Task: Log work in the project CatchAll for the issue 'Create a new online store for a retail business' spent time as '6w 3d 19h 17m' and remaining time as '2w 1d 17h 32m' and move to top of backlog. Now add the issue to the epic 'IT Service Management'. Log work in the project CatchAll for the issue 'Implement a new enterprise resource planning (ERP) system' spent time as '5w 1d 8h 56m' and remaining time as '3w 5d 11h 44m' and move to bottom of backlog. Now add the issue to the epic 'Agile Implementation'
Action: Mouse moved to (240, 72)
Screenshot: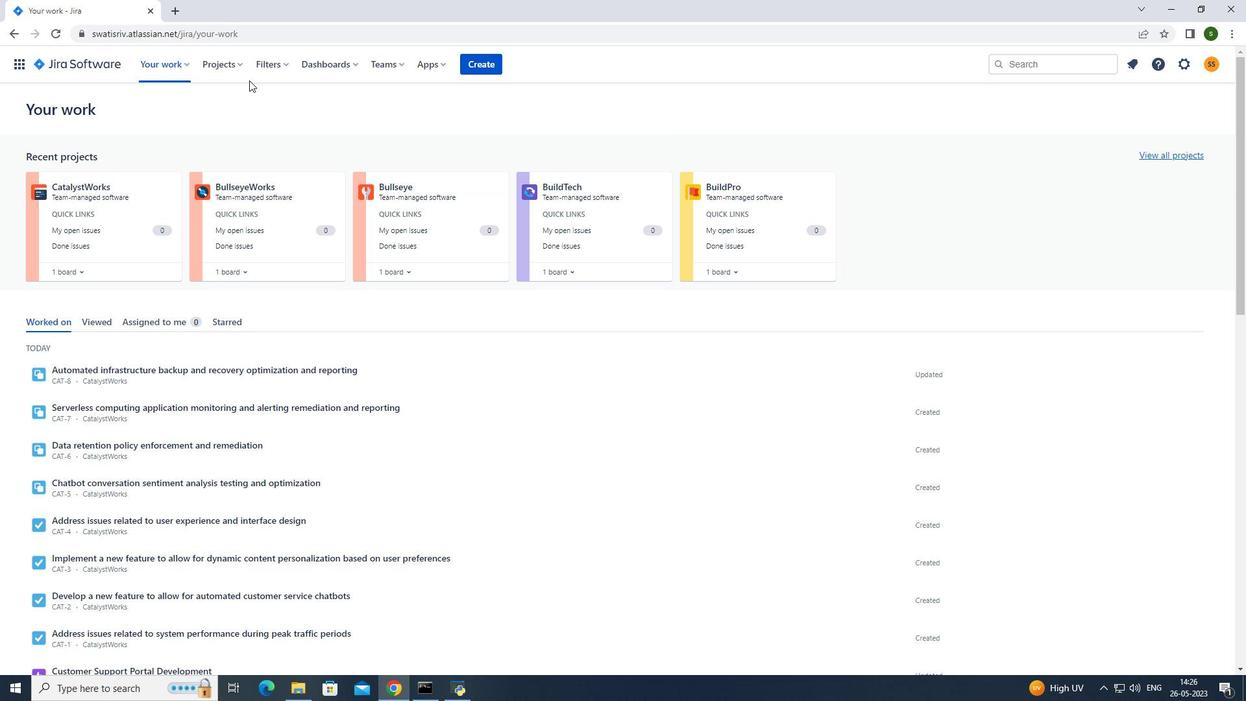 
Action: Mouse pressed left at (240, 72)
Screenshot: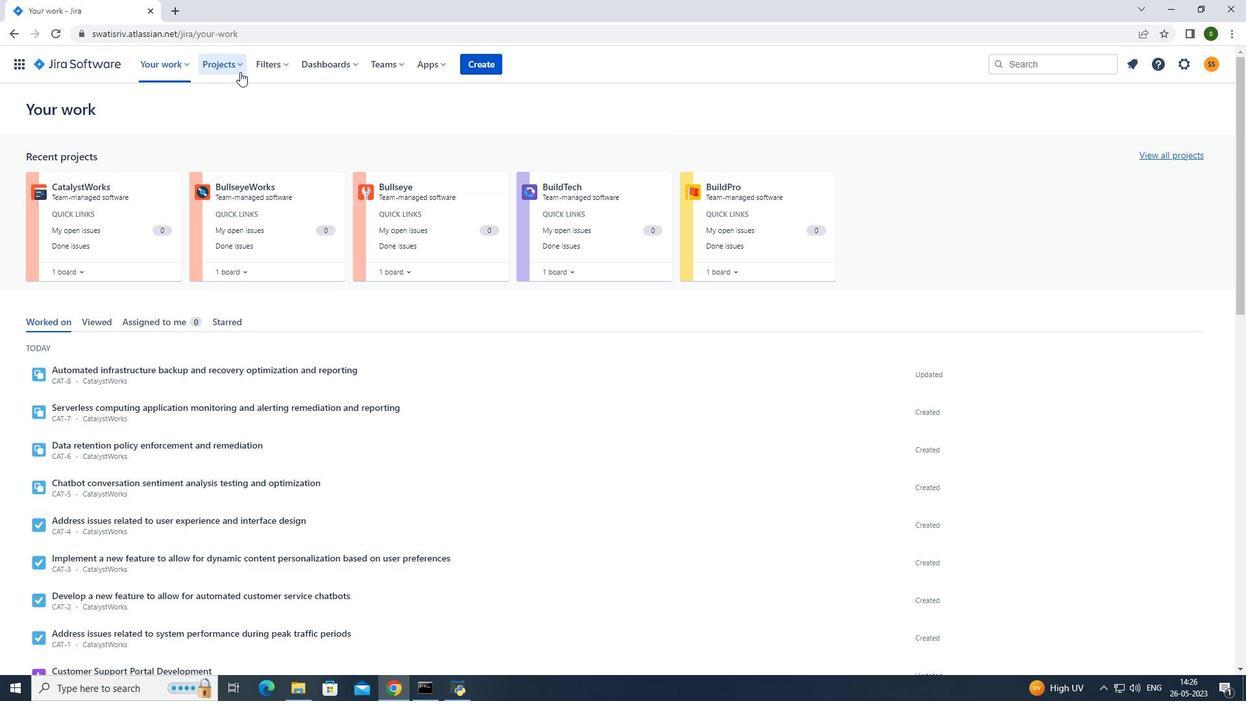 
Action: Mouse moved to (257, 113)
Screenshot: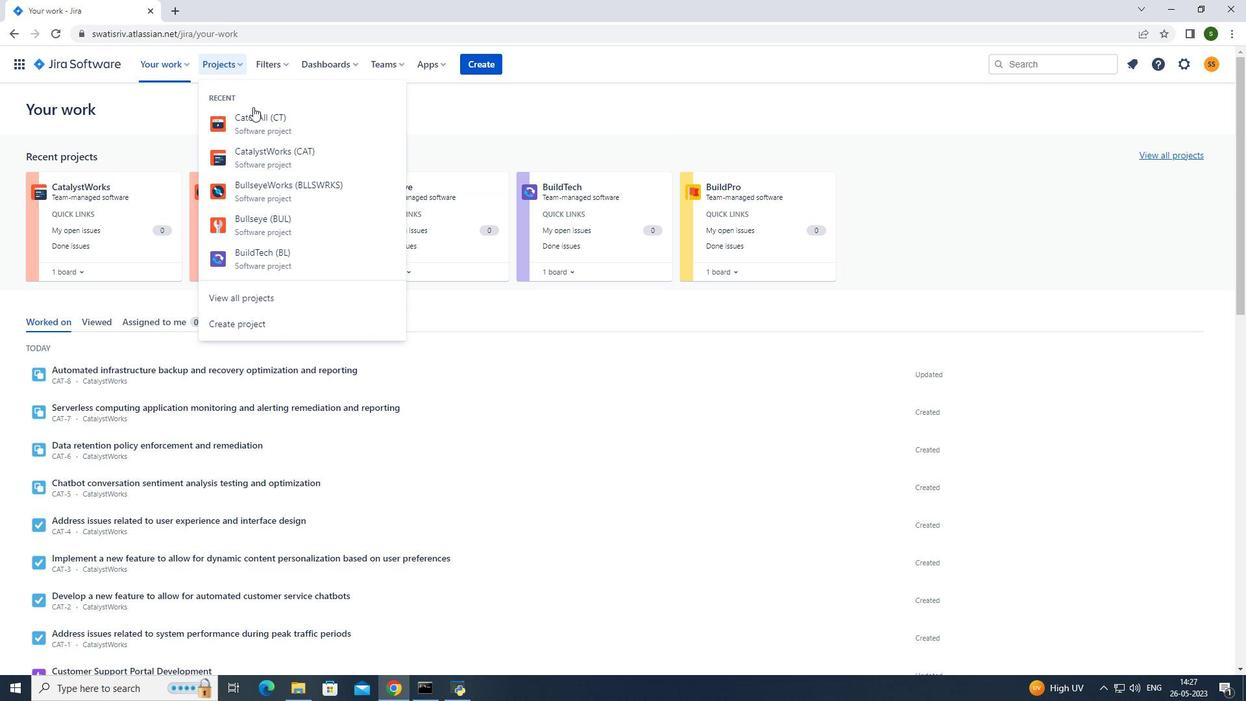 
Action: Mouse pressed left at (257, 113)
Screenshot: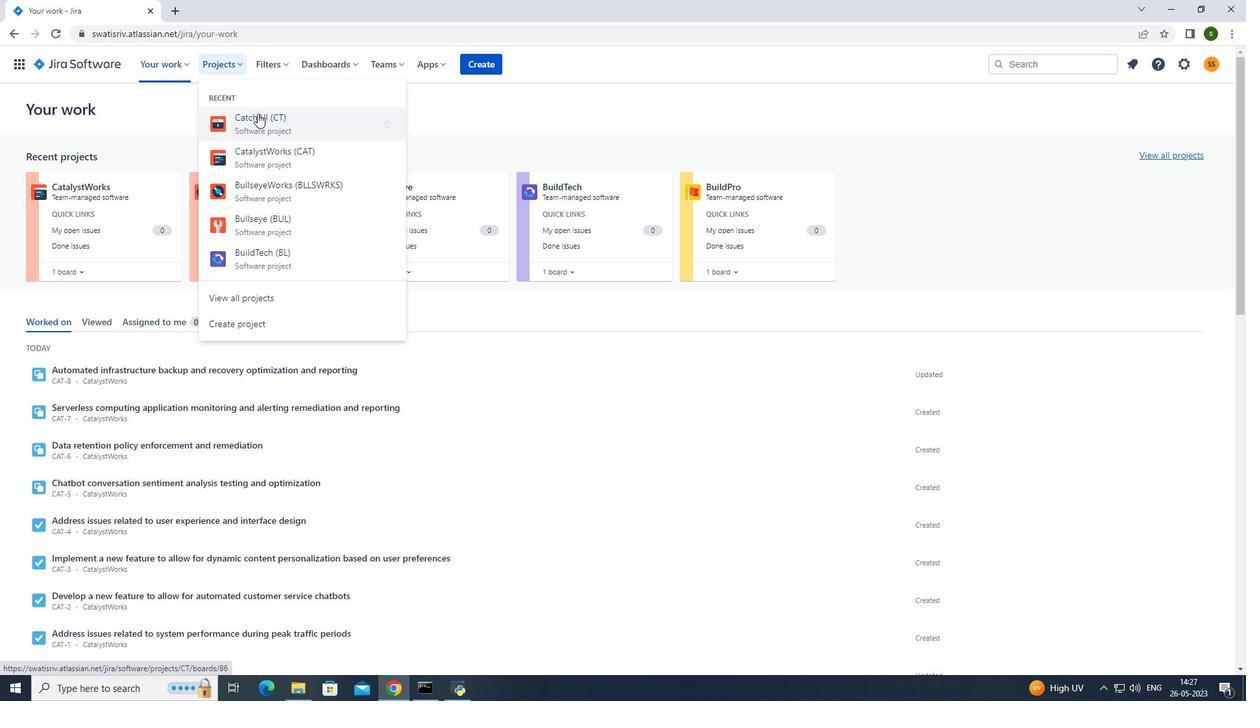 
Action: Mouse moved to (104, 200)
Screenshot: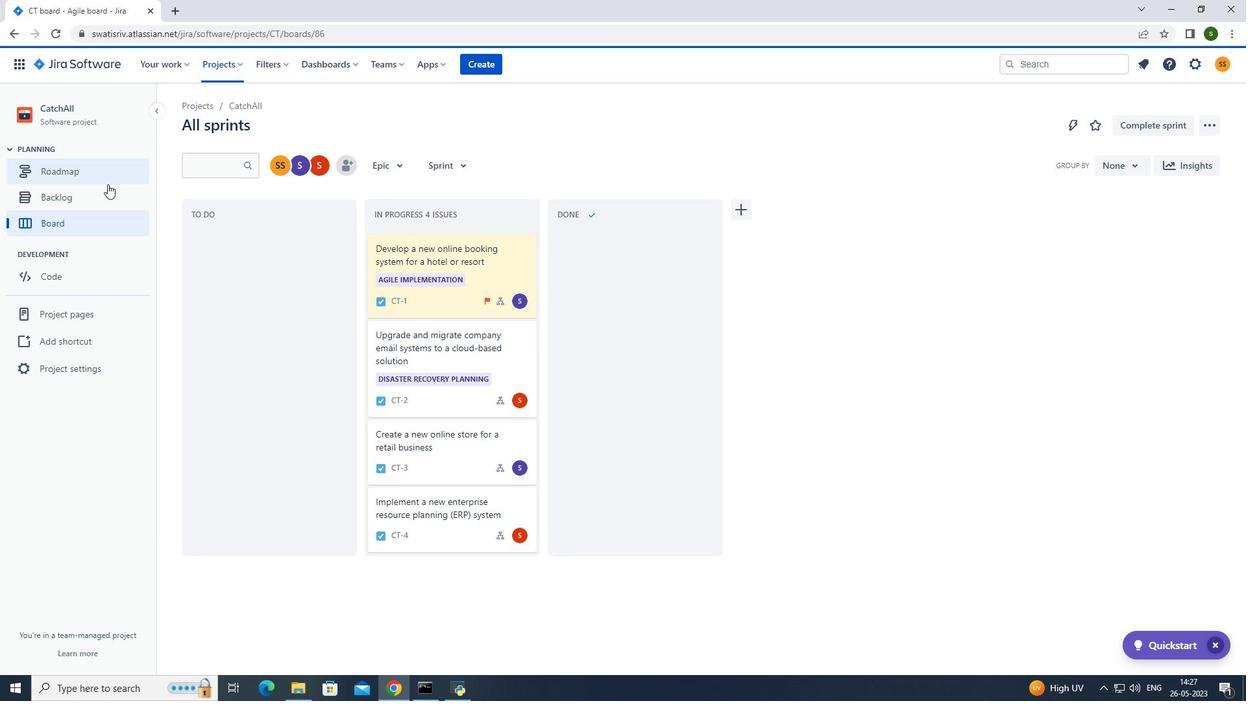 
Action: Mouse pressed left at (104, 200)
Screenshot: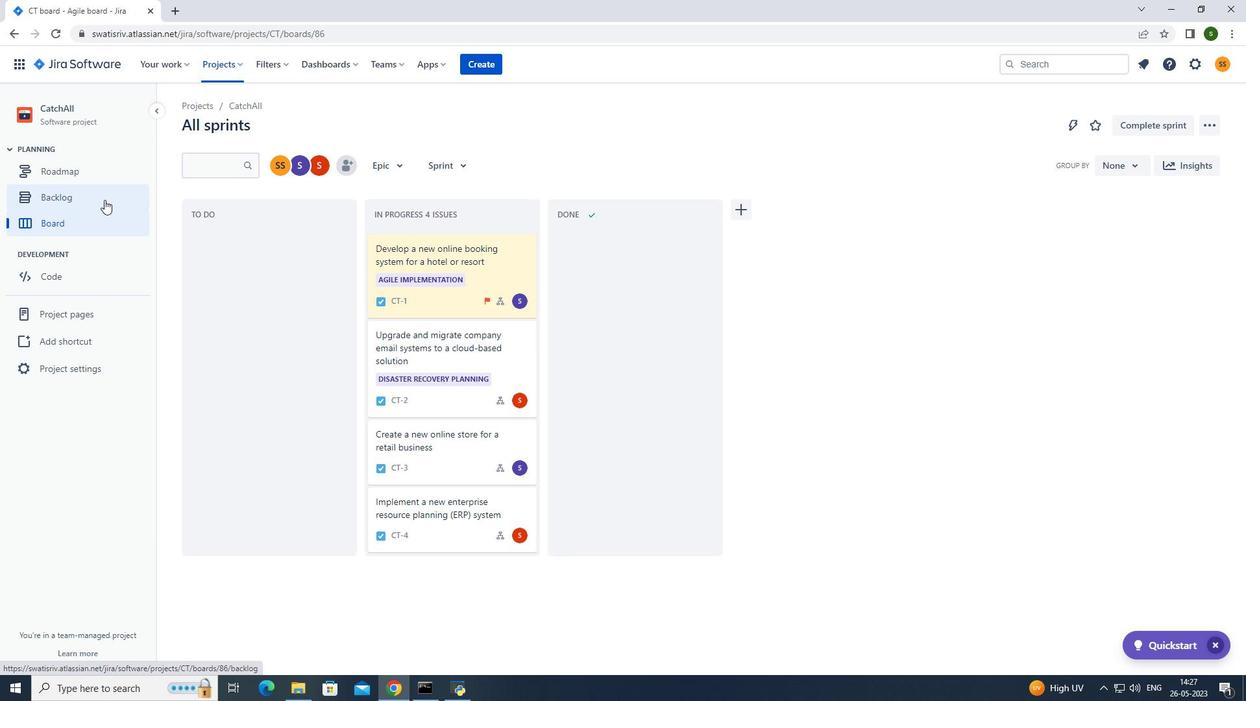 
Action: Mouse moved to (849, 465)
Screenshot: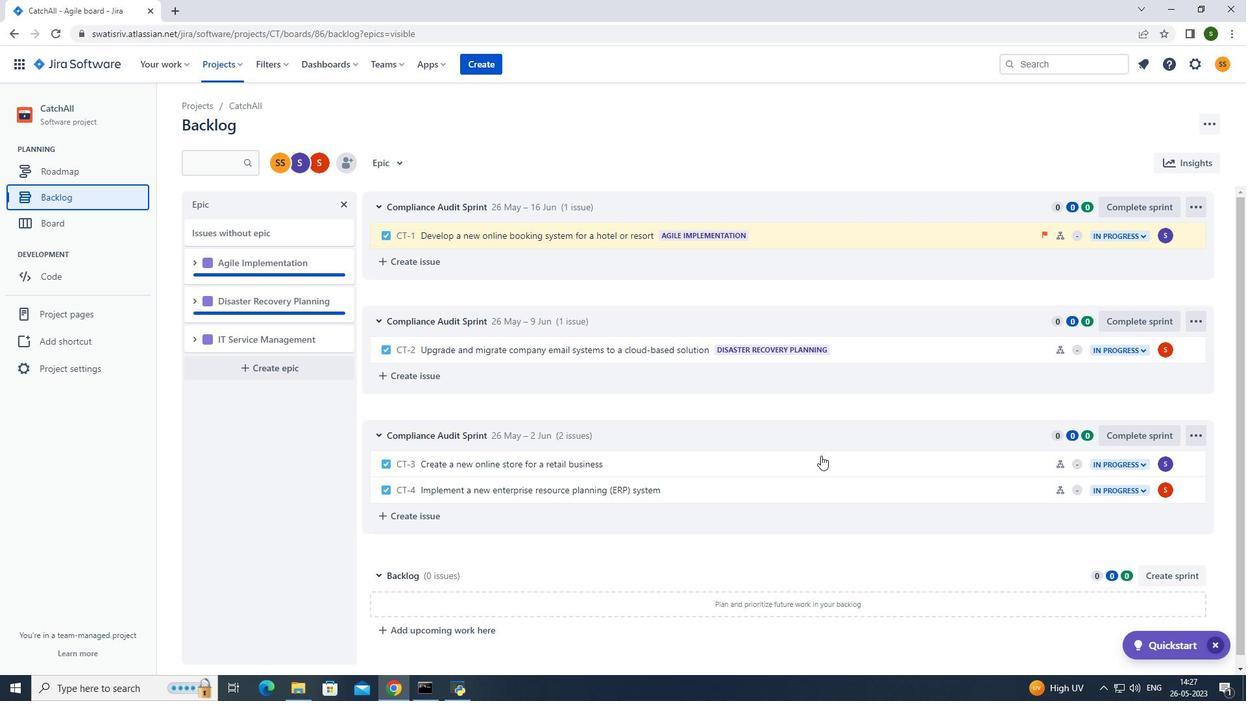 
Action: Mouse pressed left at (849, 465)
Screenshot: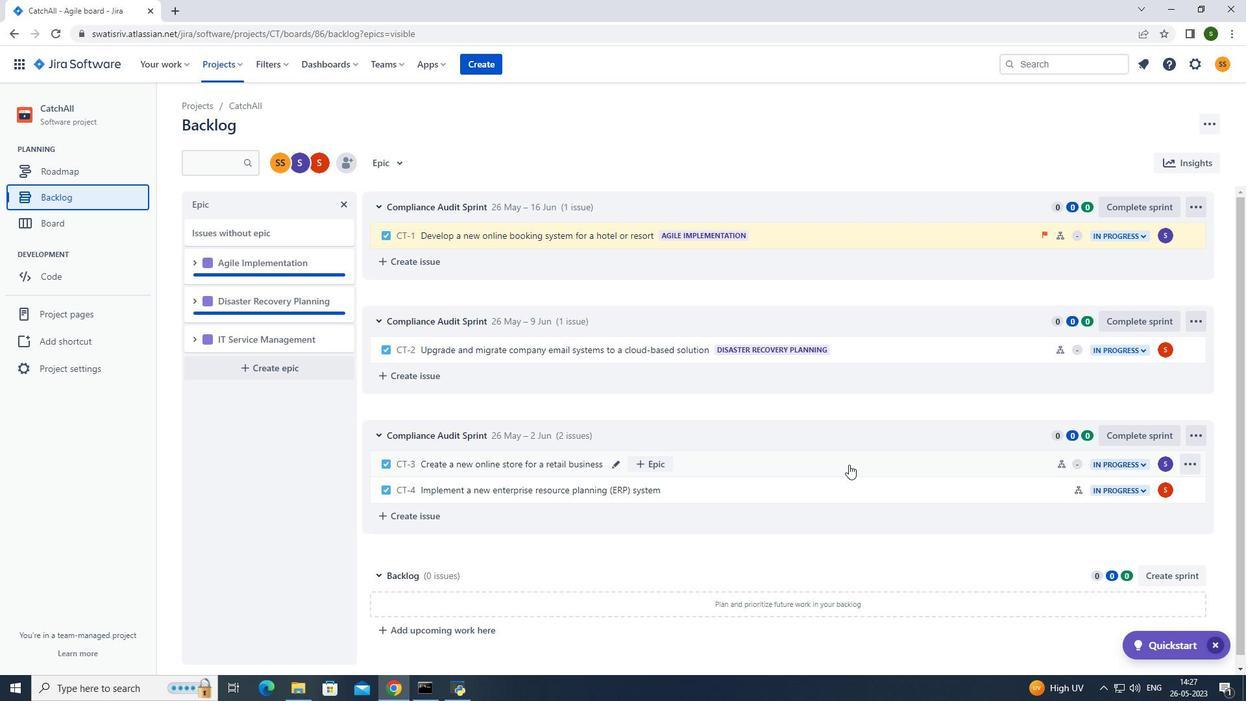 
Action: Mouse moved to (1188, 198)
Screenshot: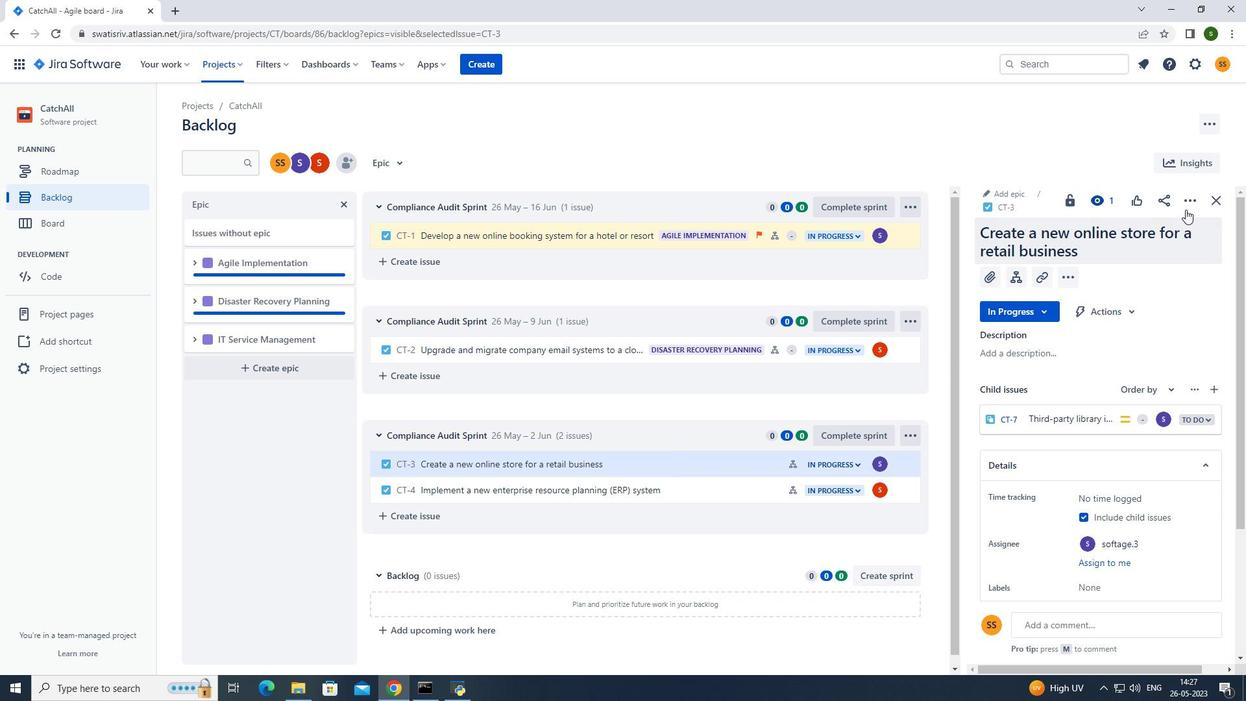 
Action: Mouse pressed left at (1188, 198)
Screenshot: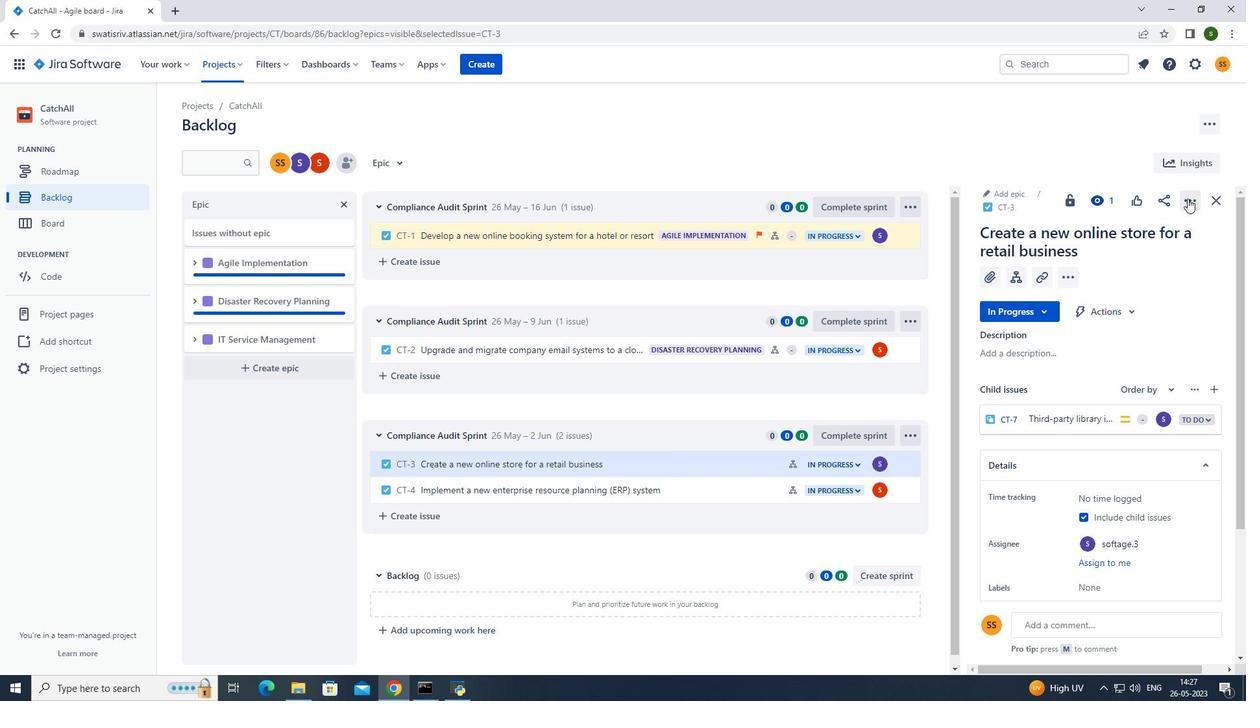 
Action: Mouse moved to (1172, 228)
Screenshot: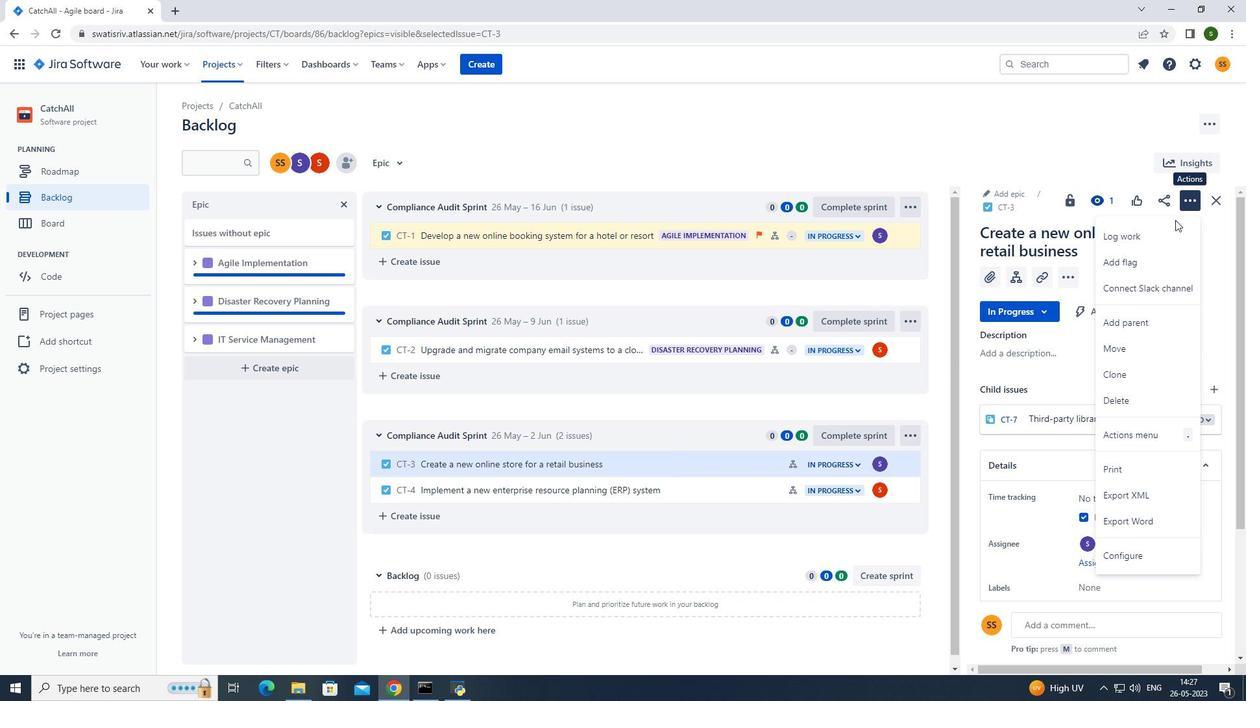 
Action: Mouse pressed left at (1172, 228)
Screenshot: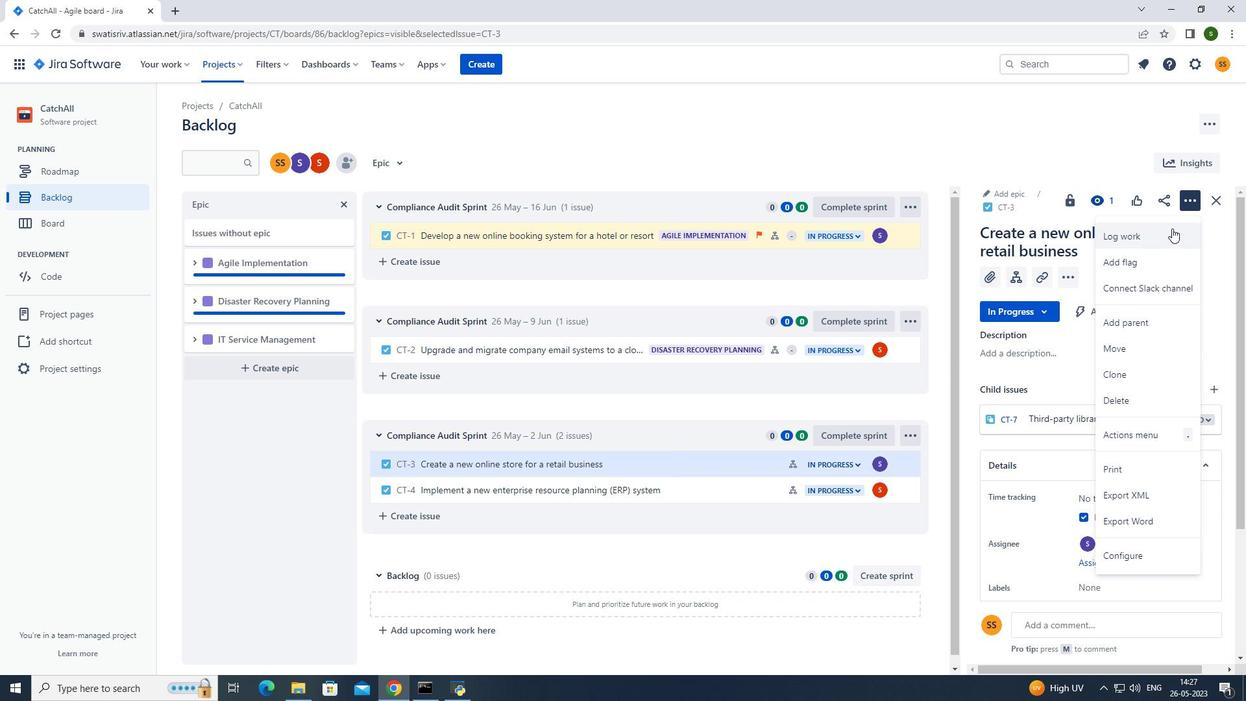 
Action: Mouse moved to (585, 190)
Screenshot: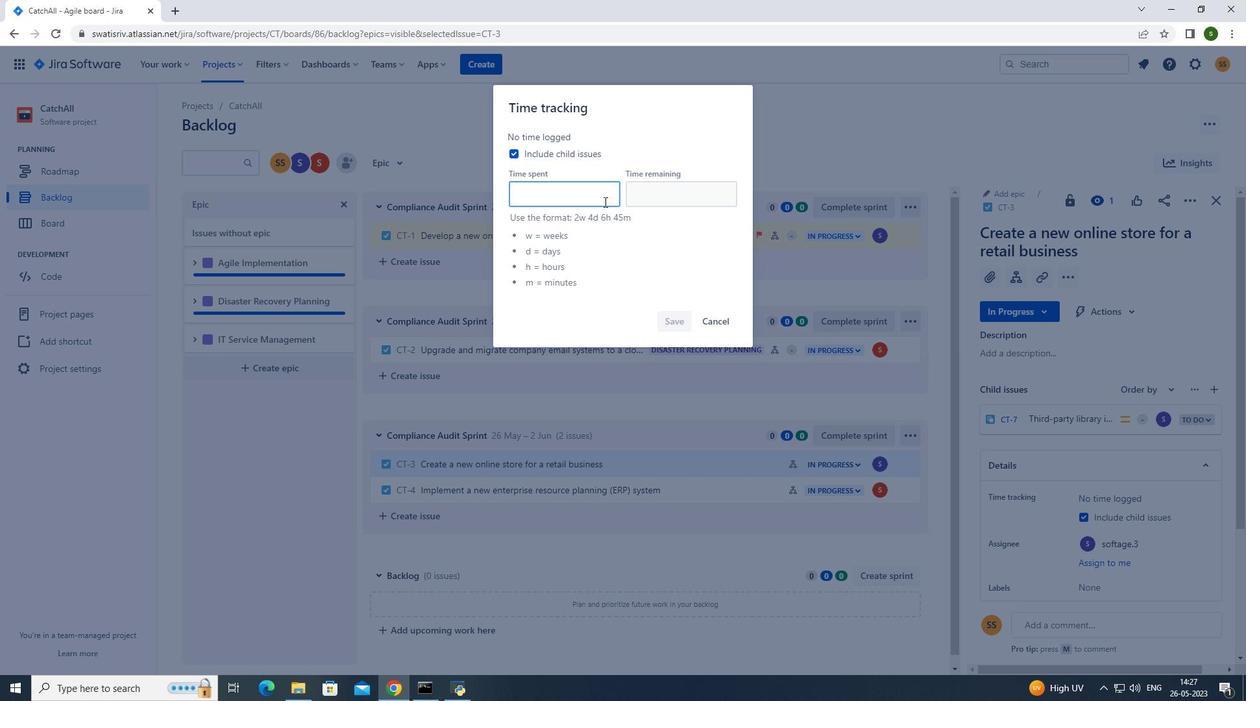 
Action: Mouse pressed left at (585, 190)
Screenshot: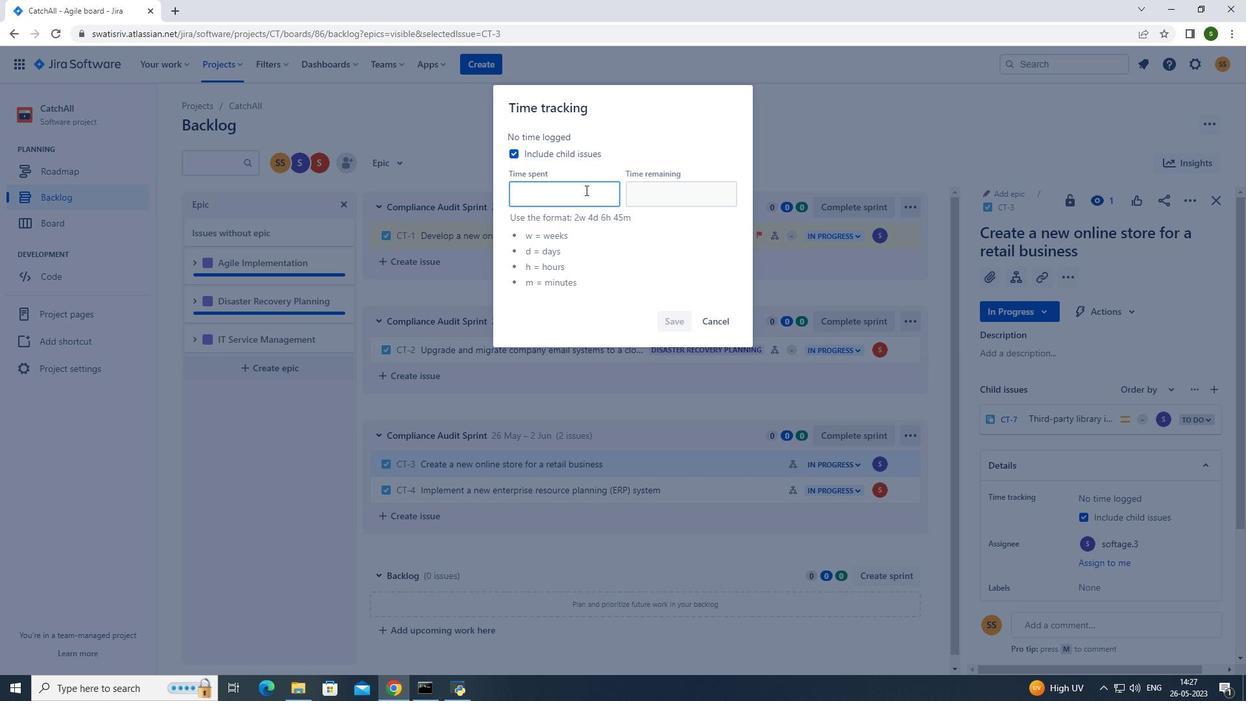 
Action: Key pressed 6w<Key.space>3d<Key.space>19h<Key.space>17m
Screenshot: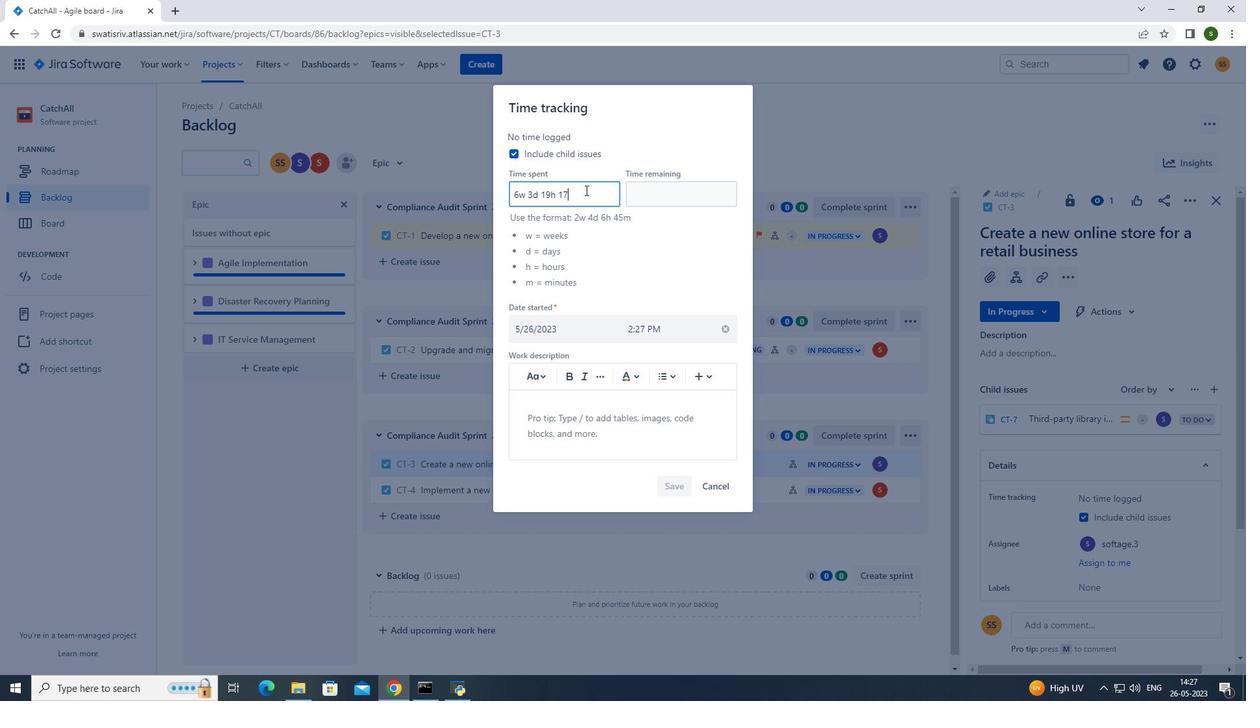 
Action: Mouse moved to (655, 195)
Screenshot: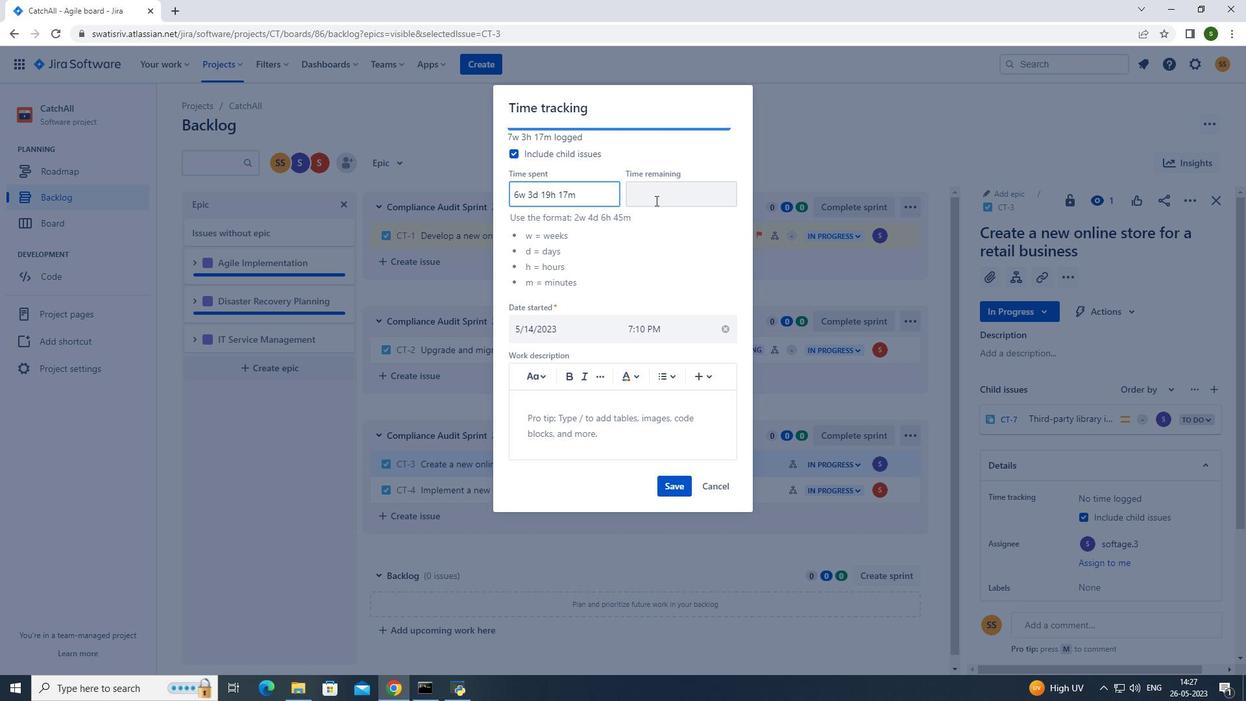
Action: Mouse pressed left at (655, 195)
Screenshot: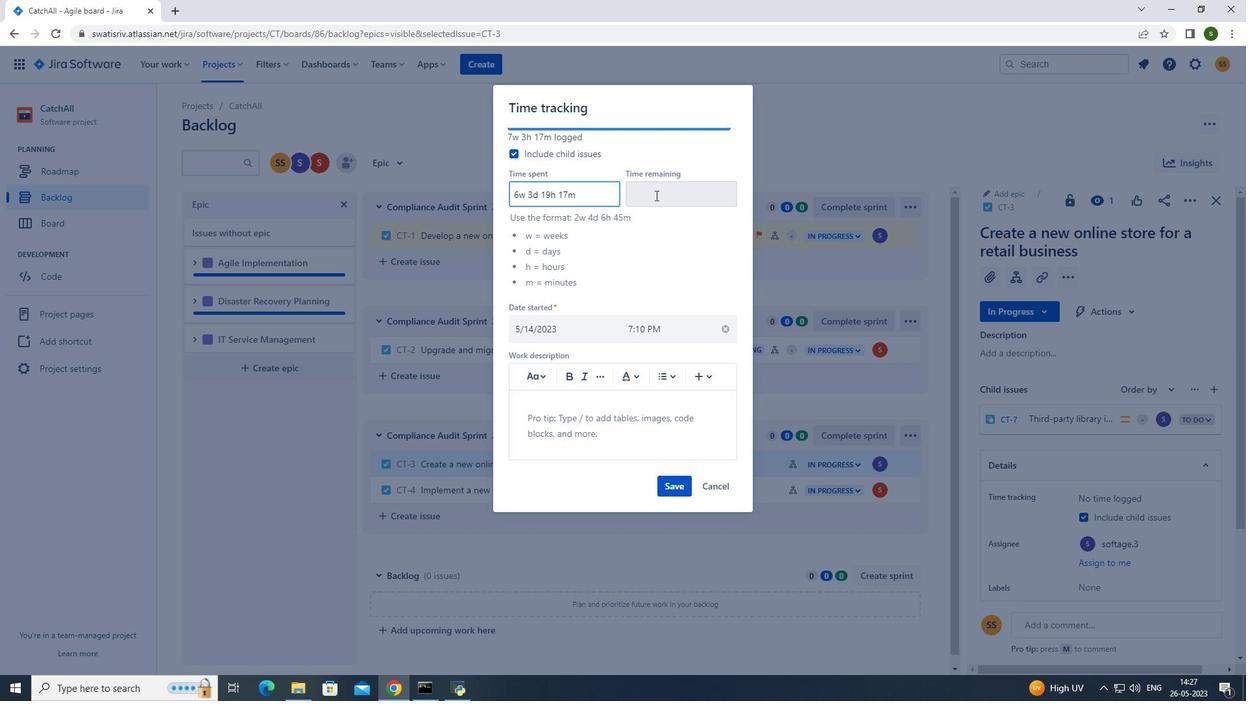 
Action: Key pressed 2w<Key.space>1d<Key.space>17h<Key.space>32m
Screenshot: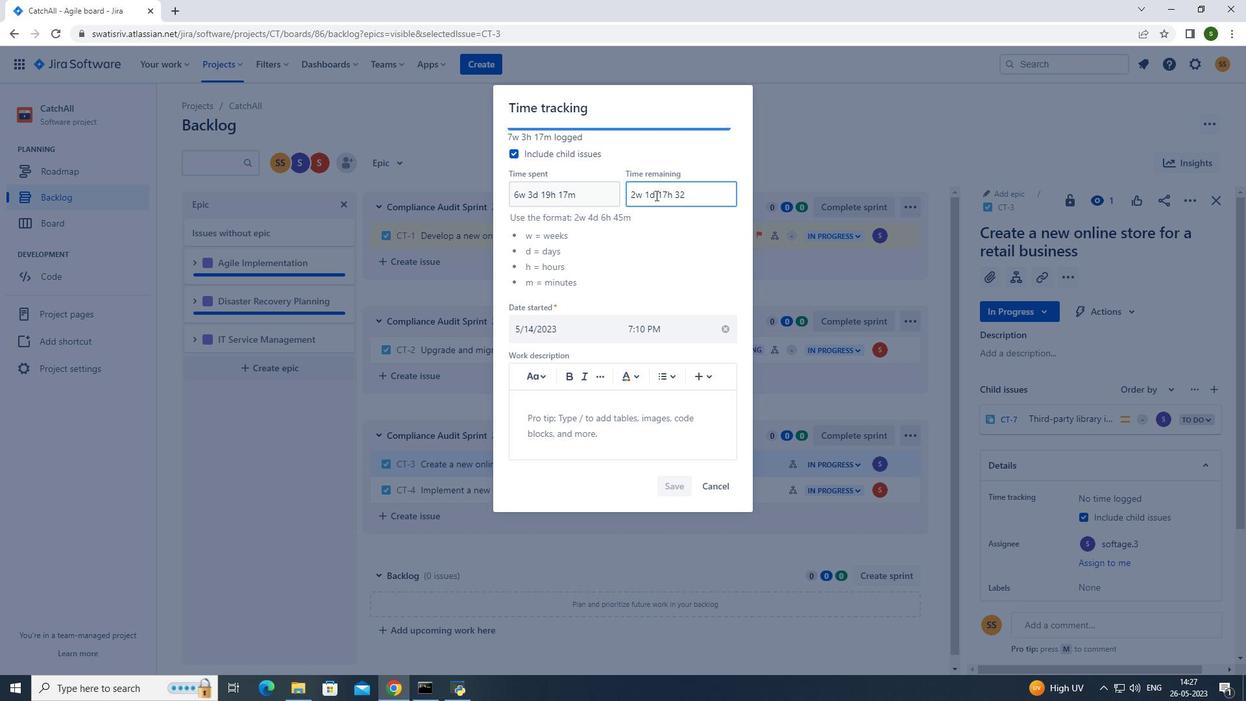 
Action: Mouse moved to (670, 489)
Screenshot: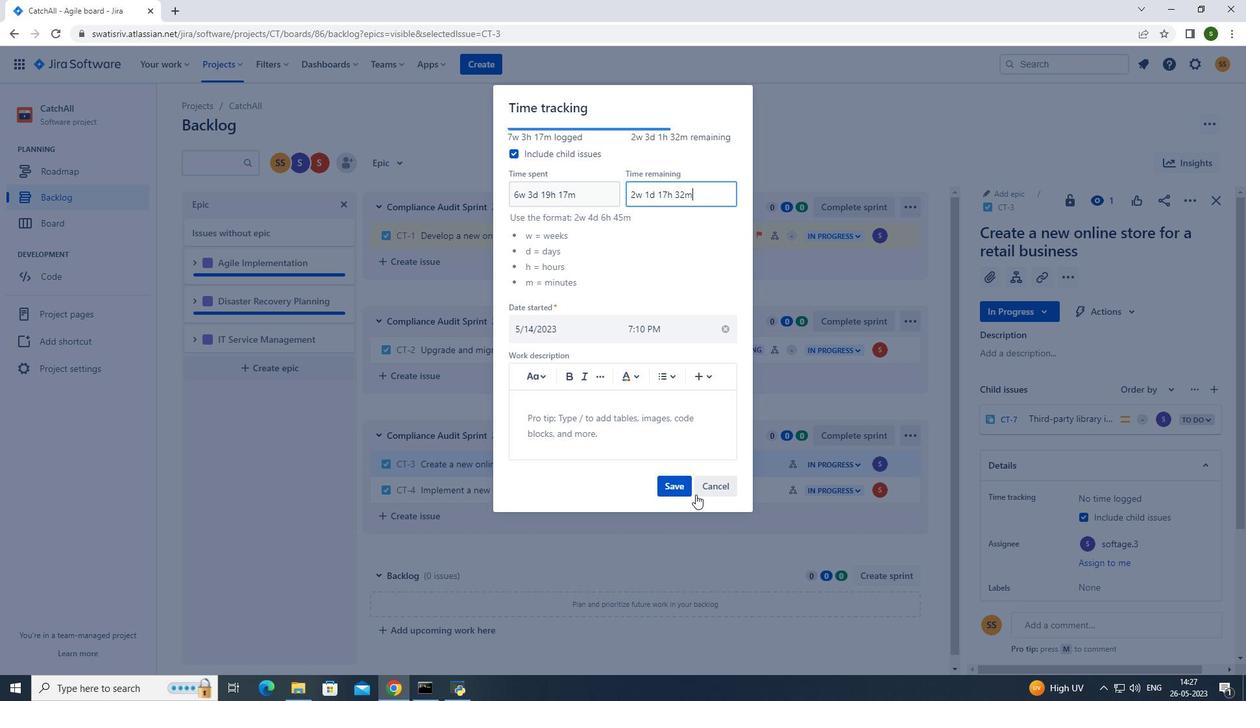 
Action: Mouse pressed left at (670, 489)
Screenshot: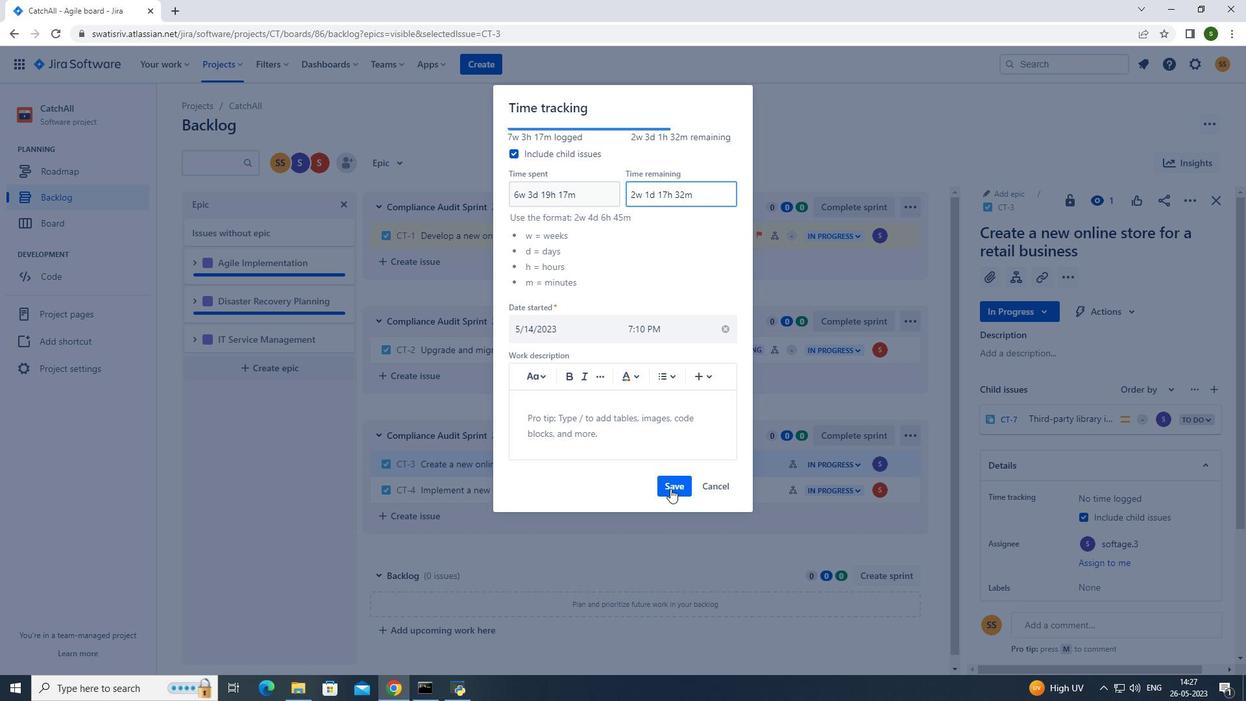 
Action: Mouse moved to (910, 464)
Screenshot: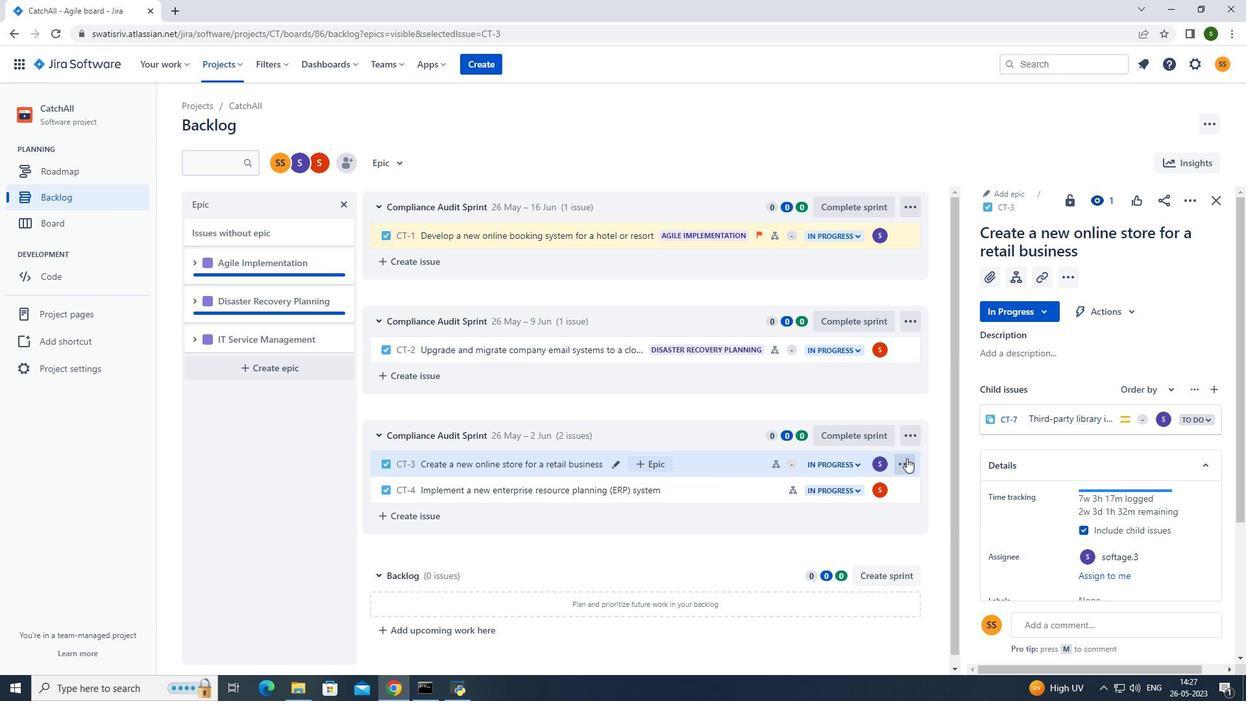 
Action: Mouse pressed left at (910, 464)
Screenshot: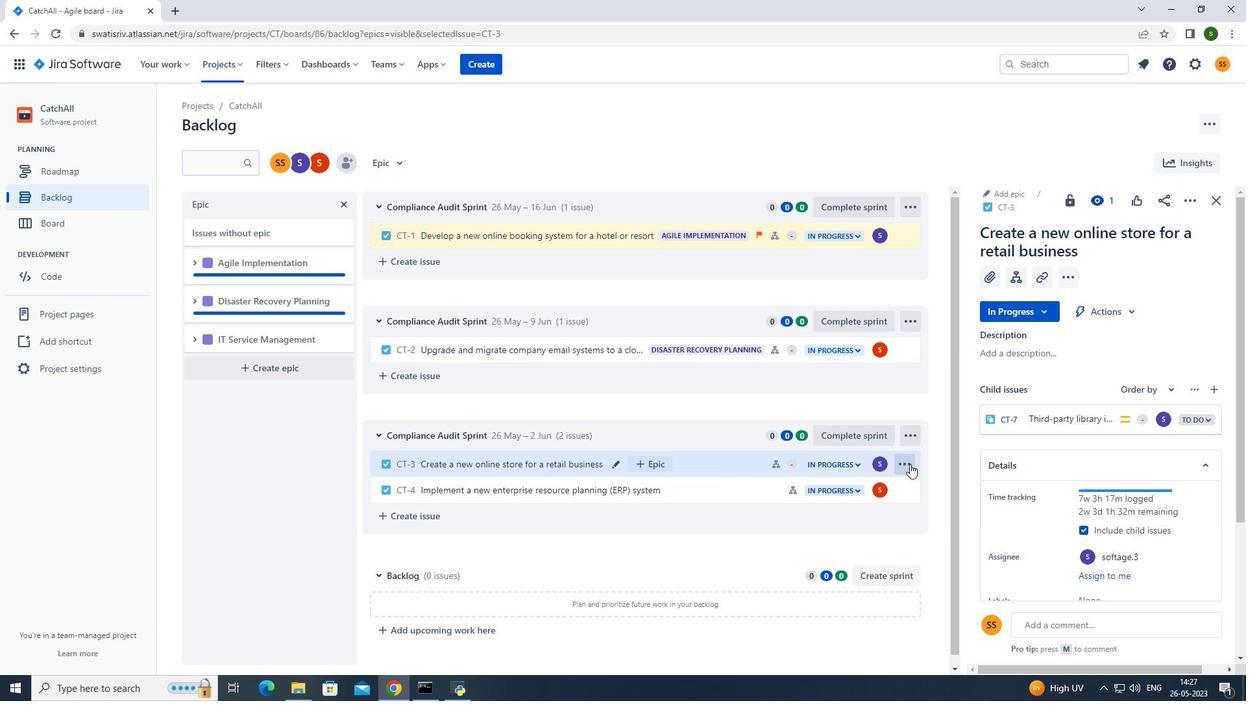 
Action: Mouse moved to (893, 410)
Screenshot: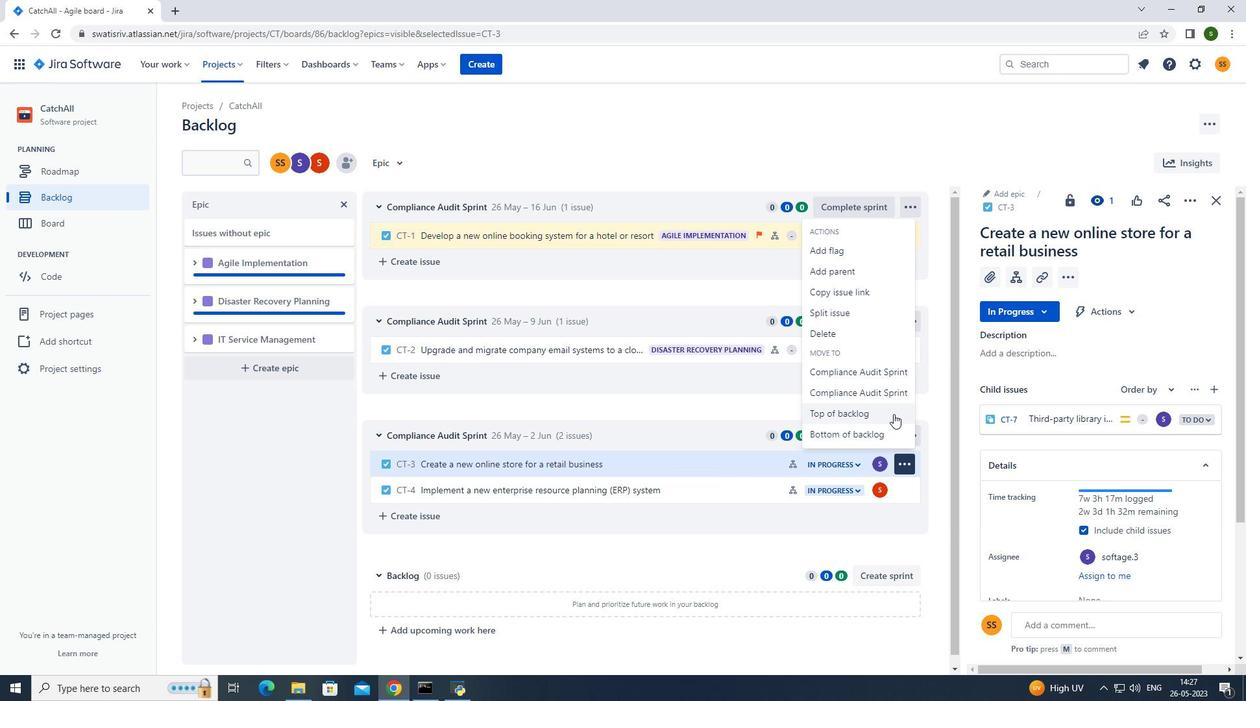 
Action: Mouse pressed left at (893, 410)
Screenshot: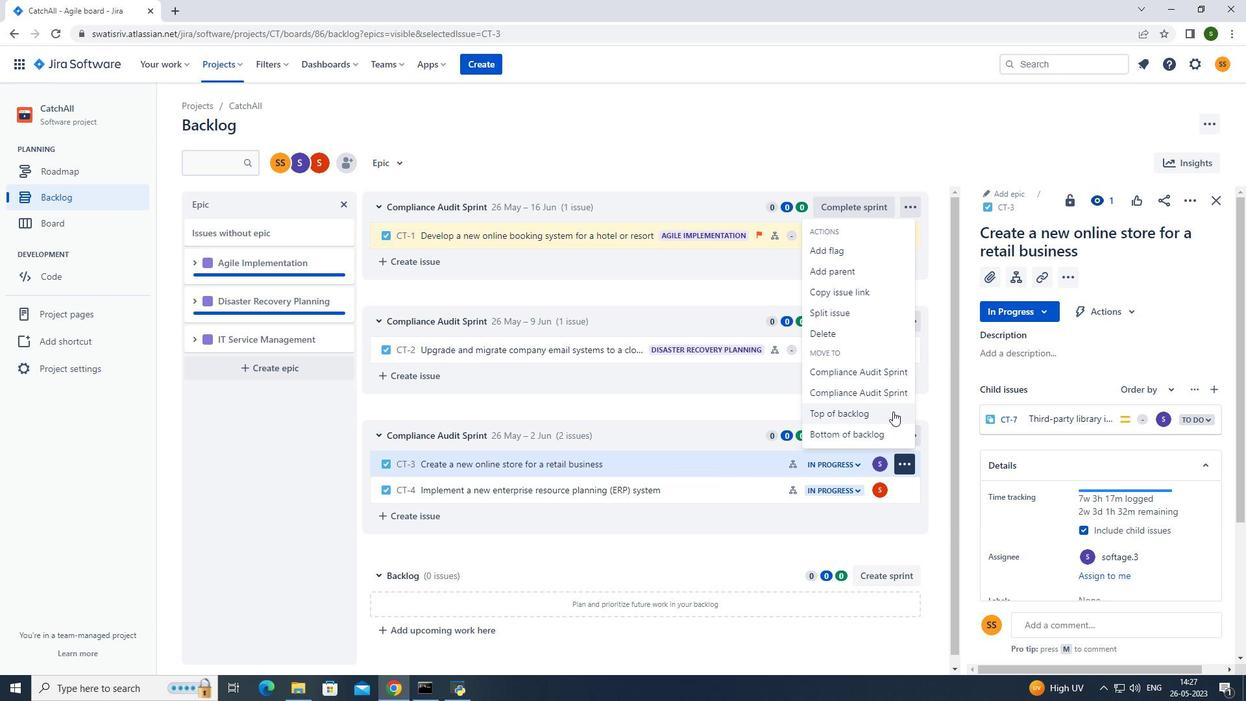 
Action: Mouse moved to (680, 203)
Screenshot: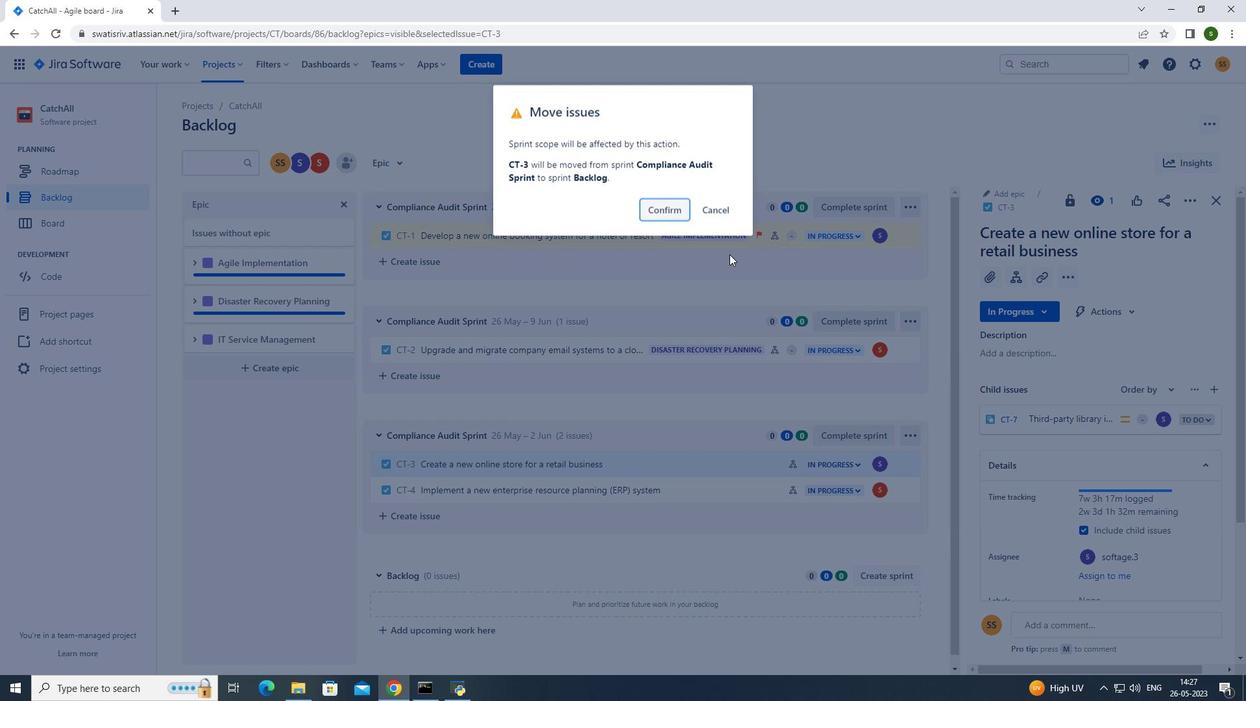 
Action: Mouse pressed left at (680, 203)
Screenshot: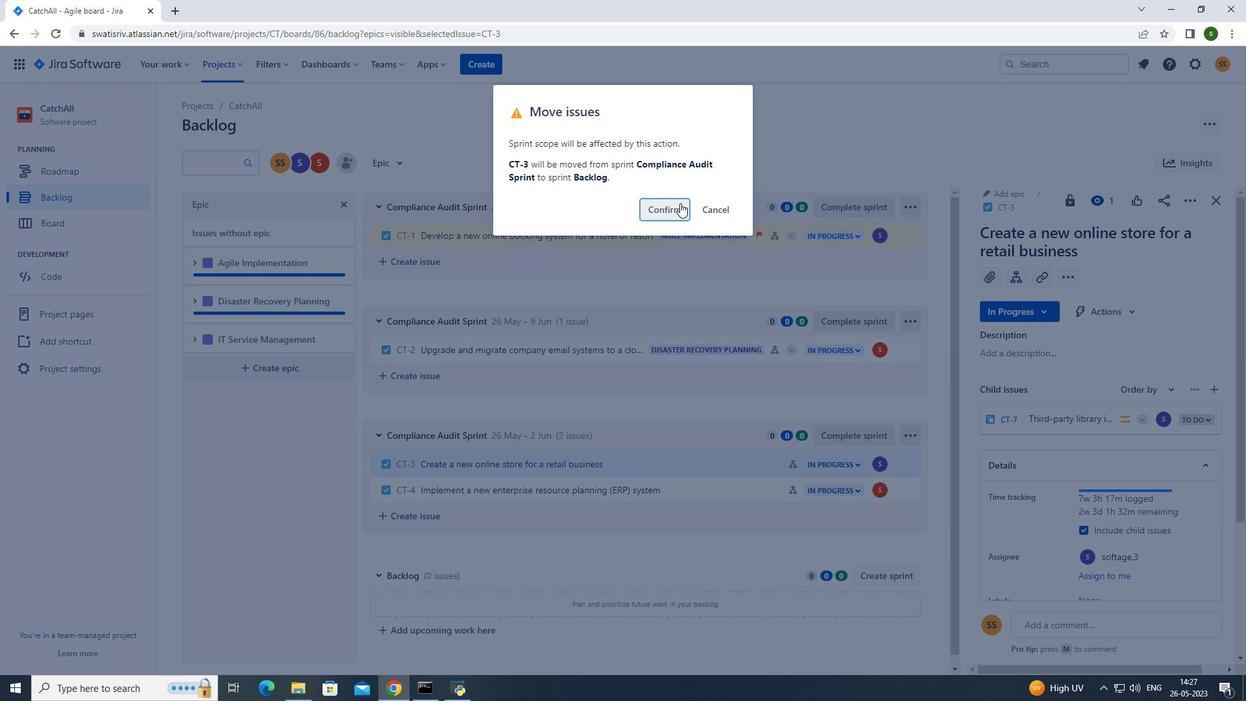 
Action: Mouse moved to (647, 578)
Screenshot: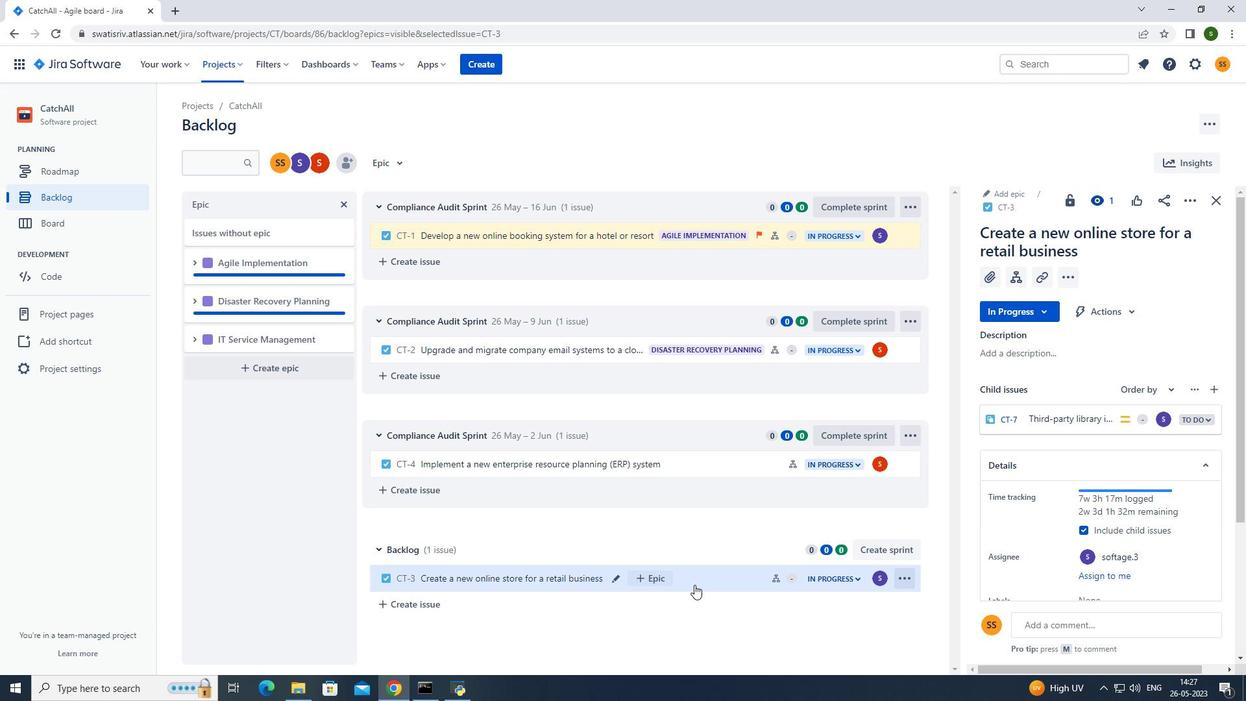 
Action: Mouse pressed left at (647, 578)
Screenshot: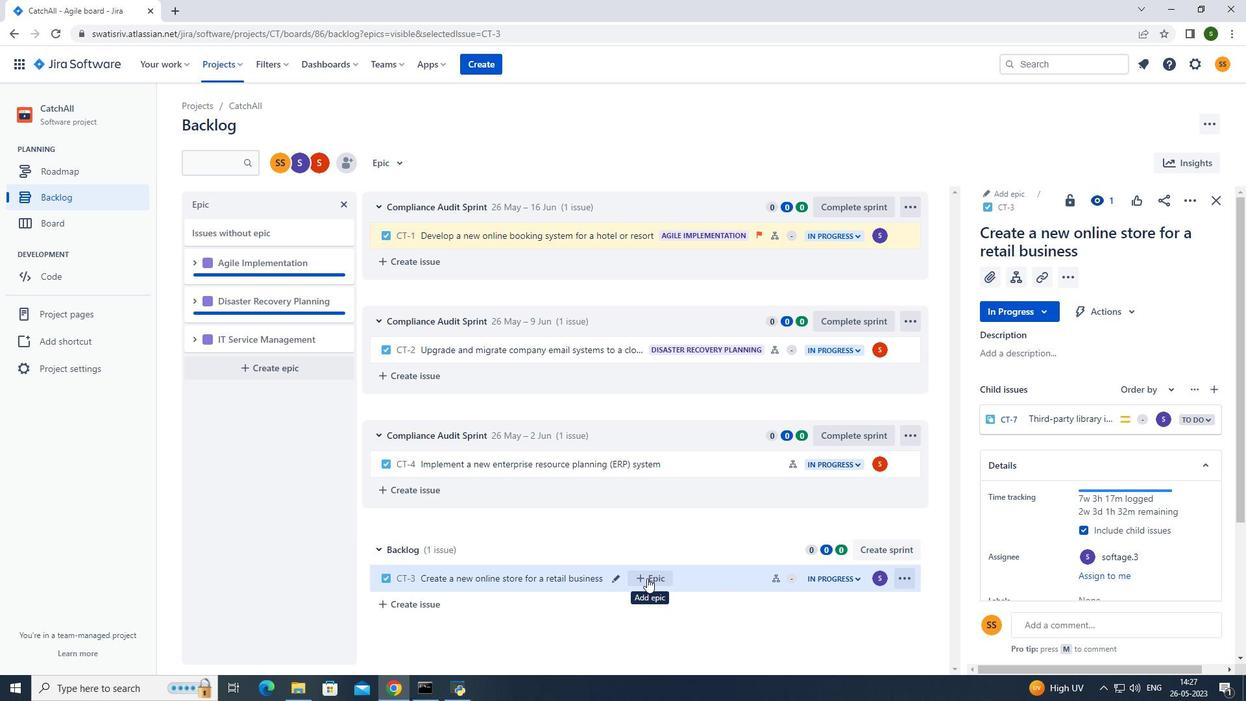 
Action: Mouse moved to (732, 662)
Screenshot: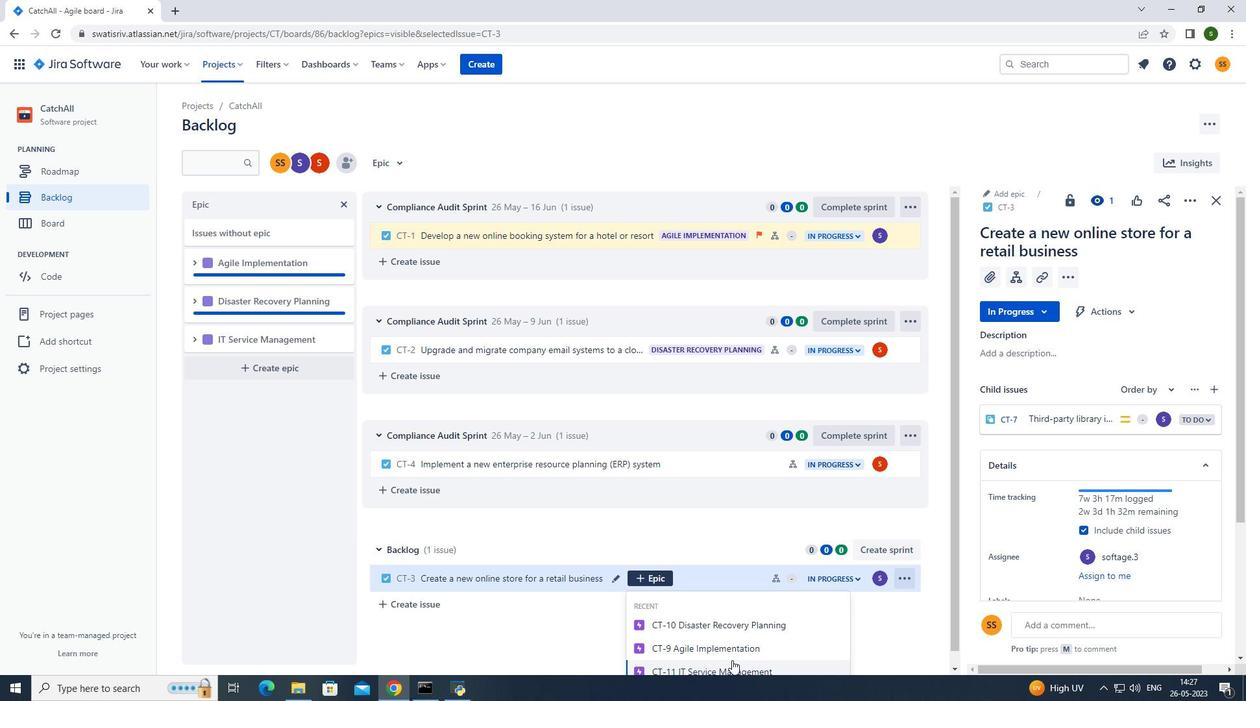 
Action: Mouse pressed left at (732, 662)
Screenshot: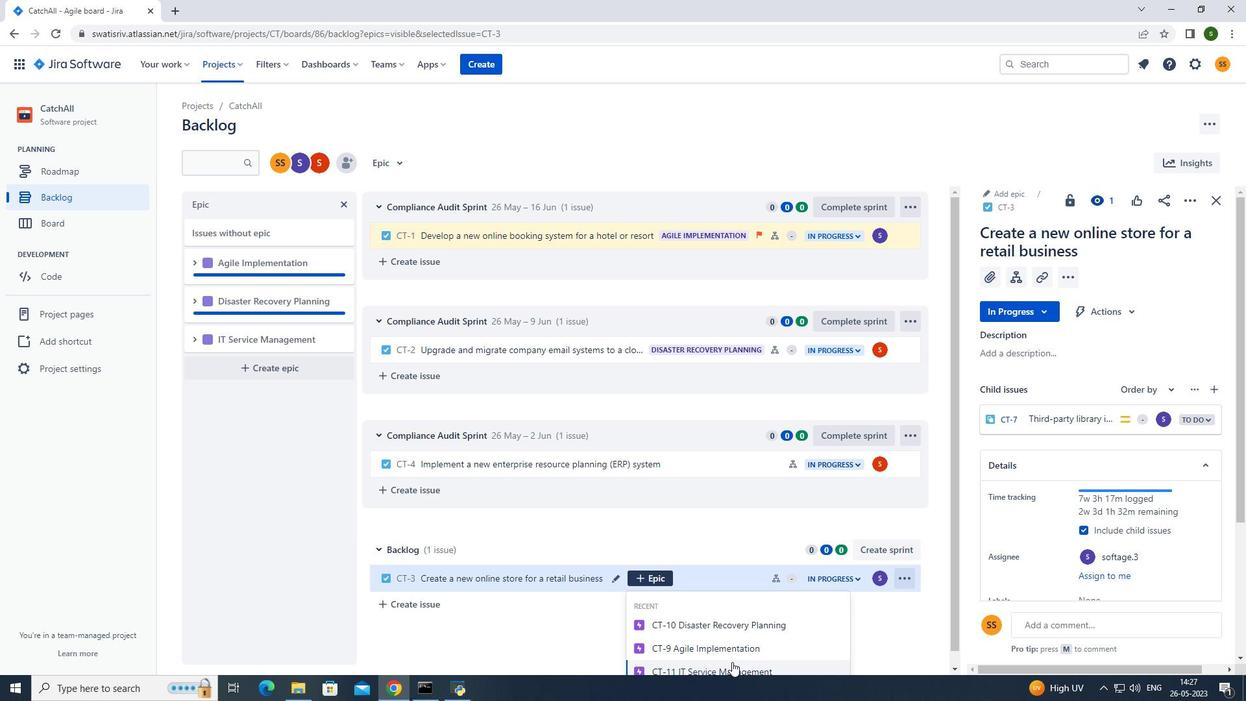 
Action: Mouse moved to (399, 155)
Screenshot: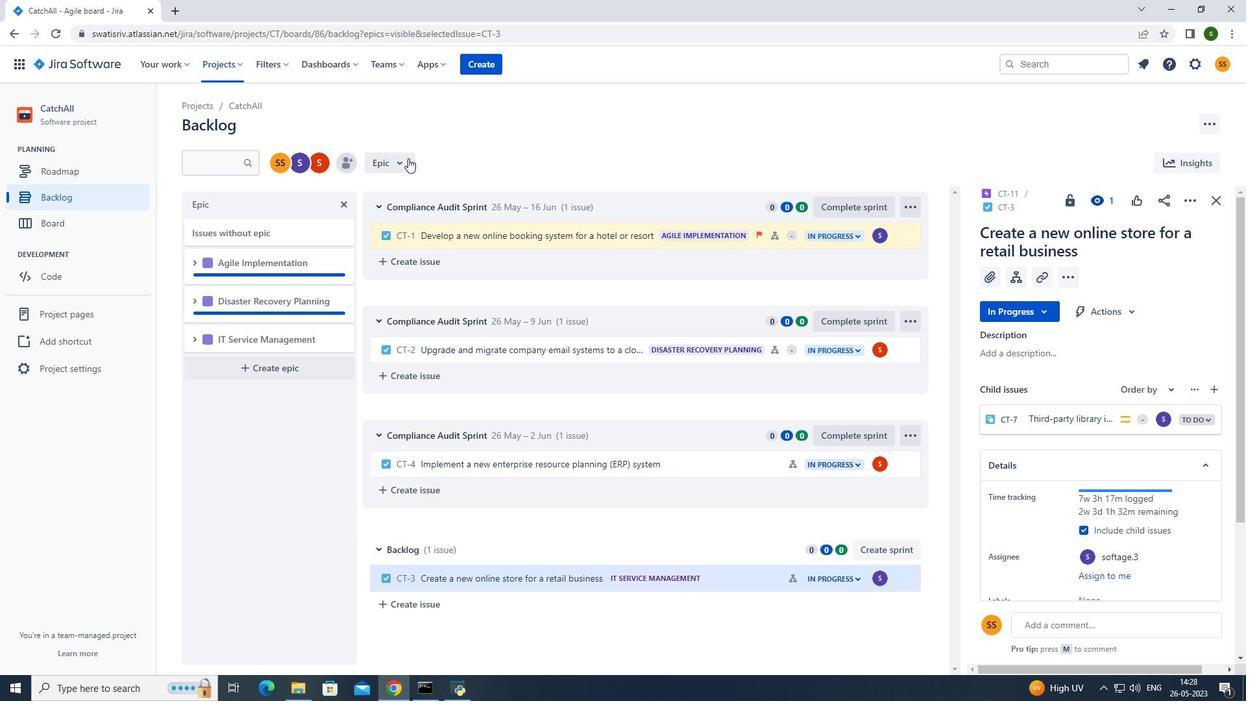 
Action: Mouse pressed left at (399, 155)
Screenshot: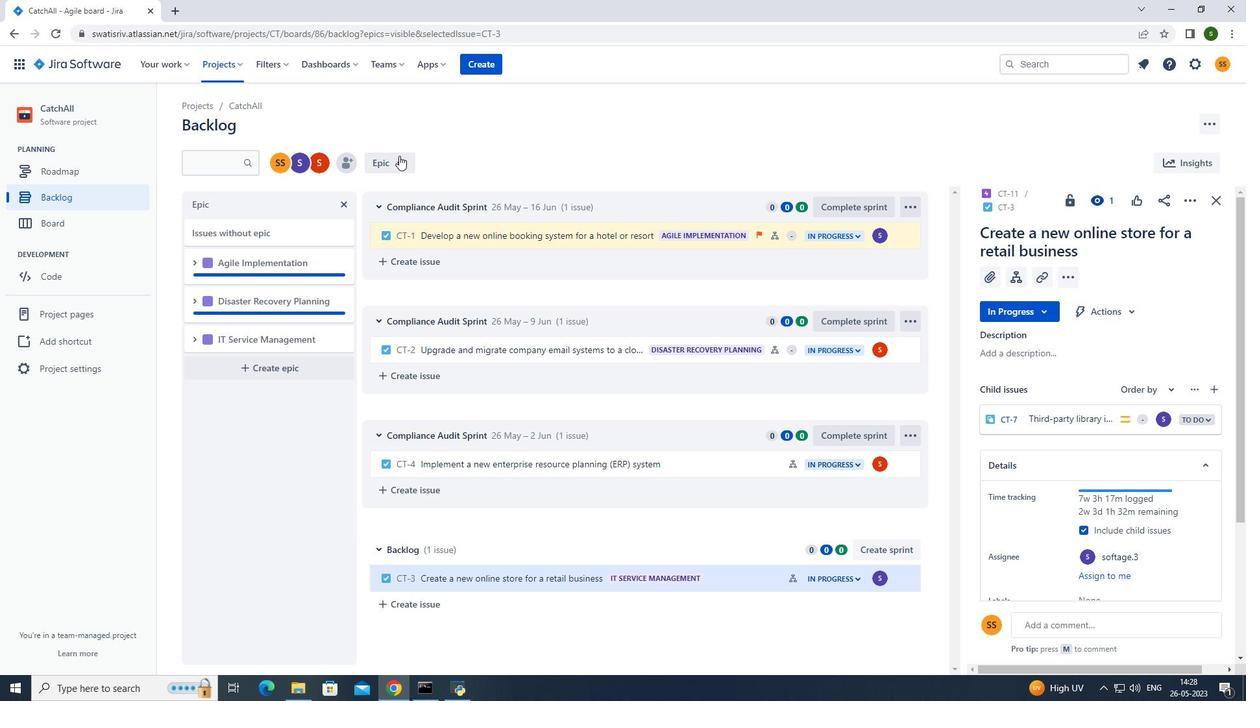 
Action: Mouse moved to (416, 257)
Screenshot: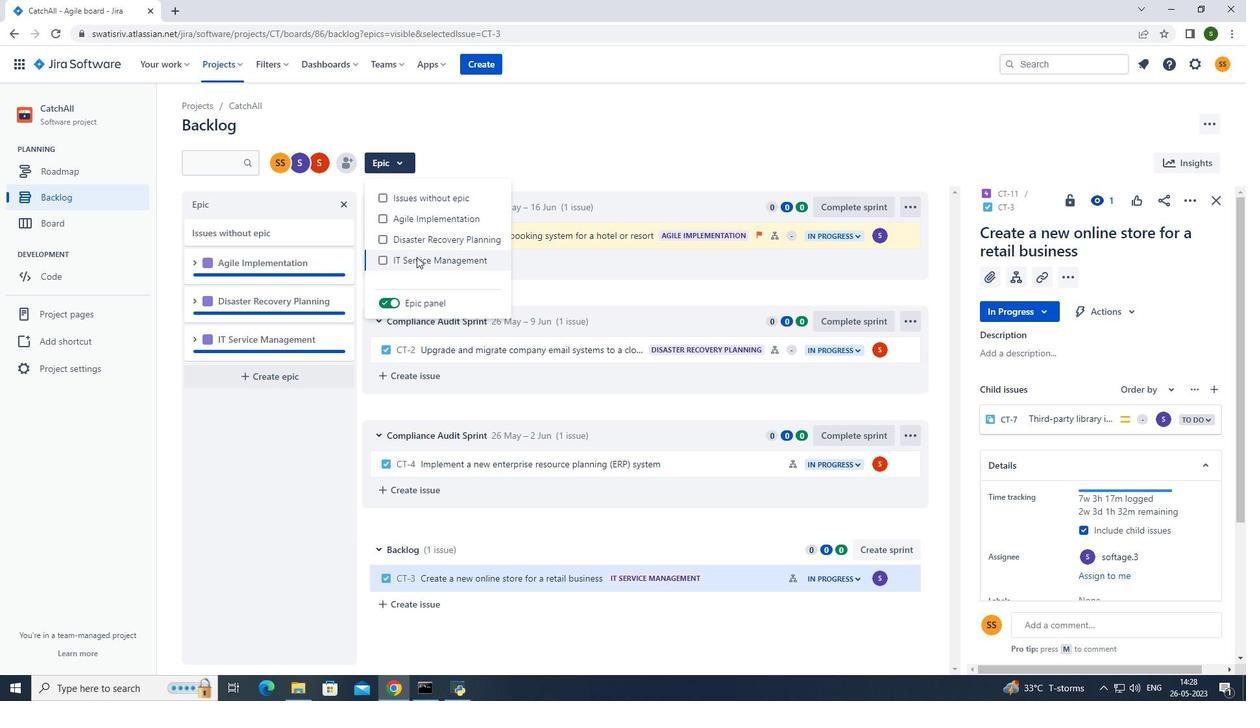 
Action: Mouse pressed left at (416, 257)
Screenshot: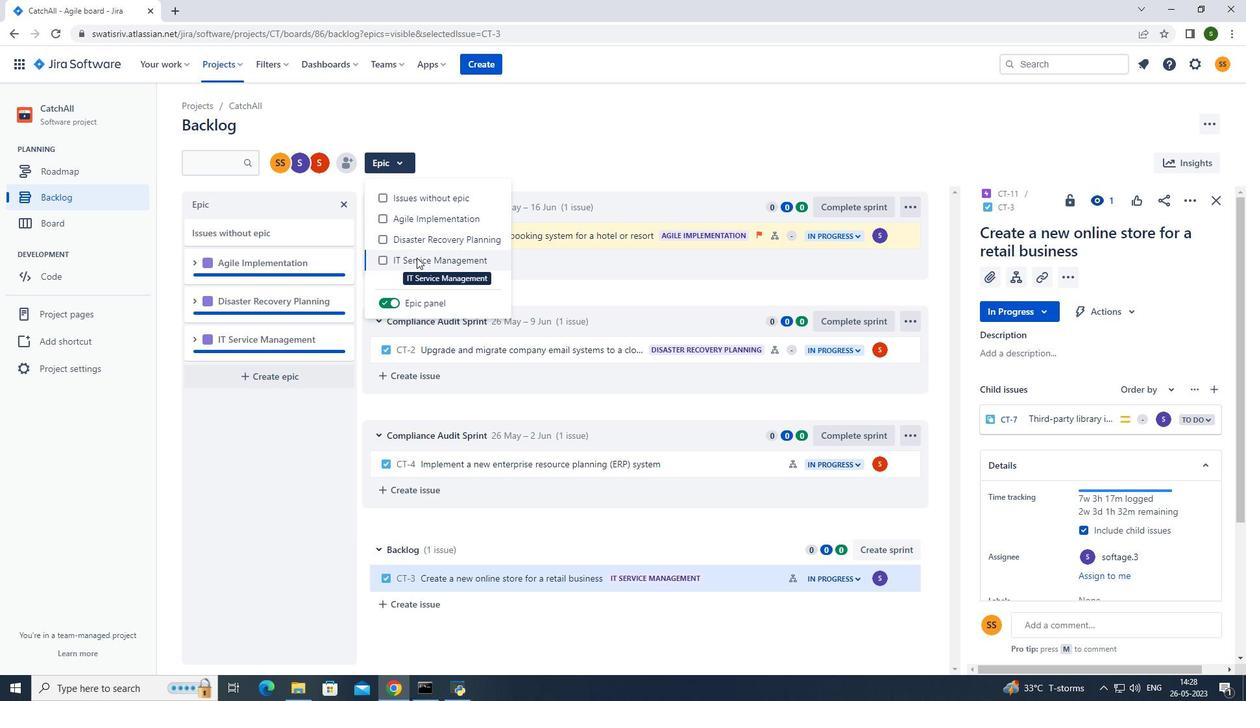 
Action: Mouse moved to (479, 117)
Screenshot: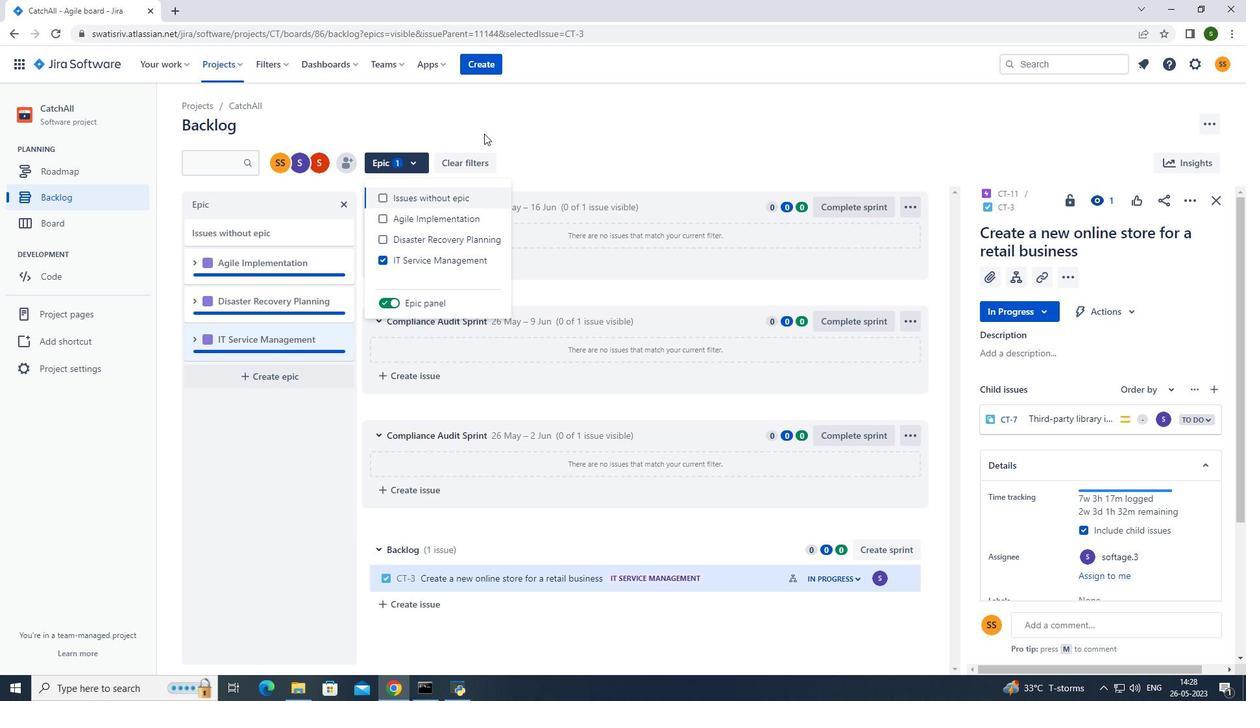 
Action: Mouse pressed left at (479, 117)
Screenshot: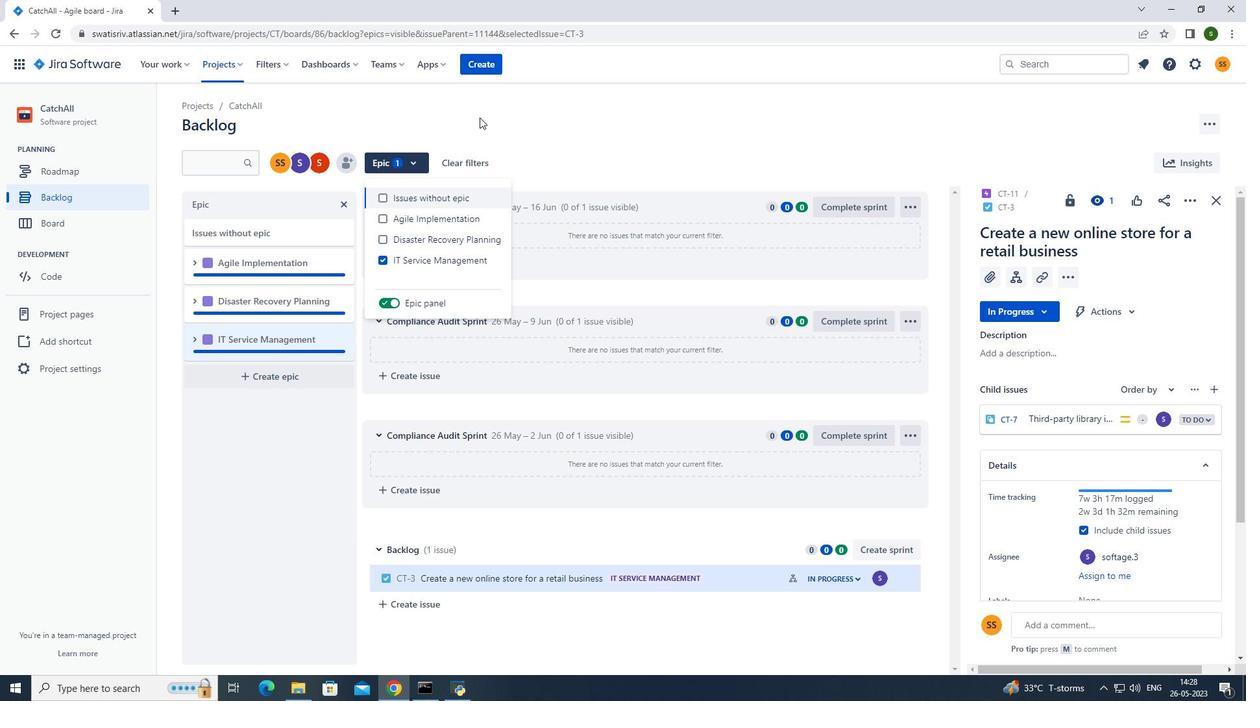 
Action: Mouse moved to (234, 64)
Screenshot: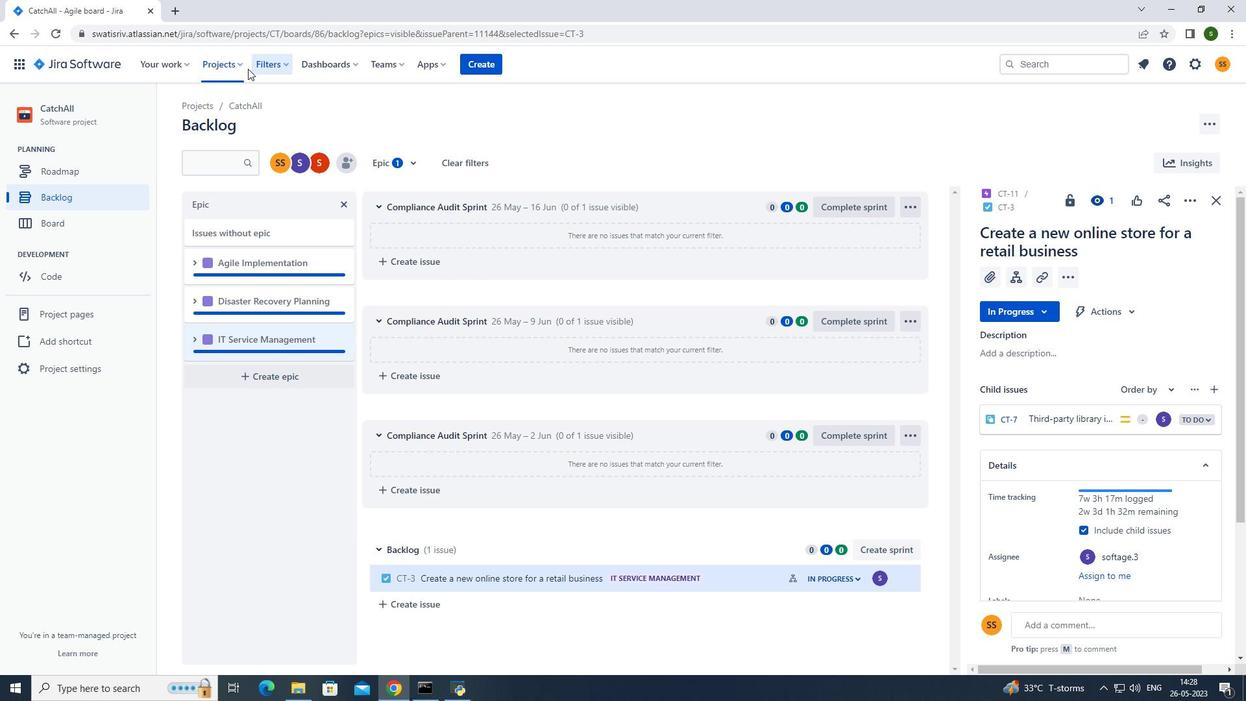 
Action: Mouse pressed left at (234, 64)
Screenshot: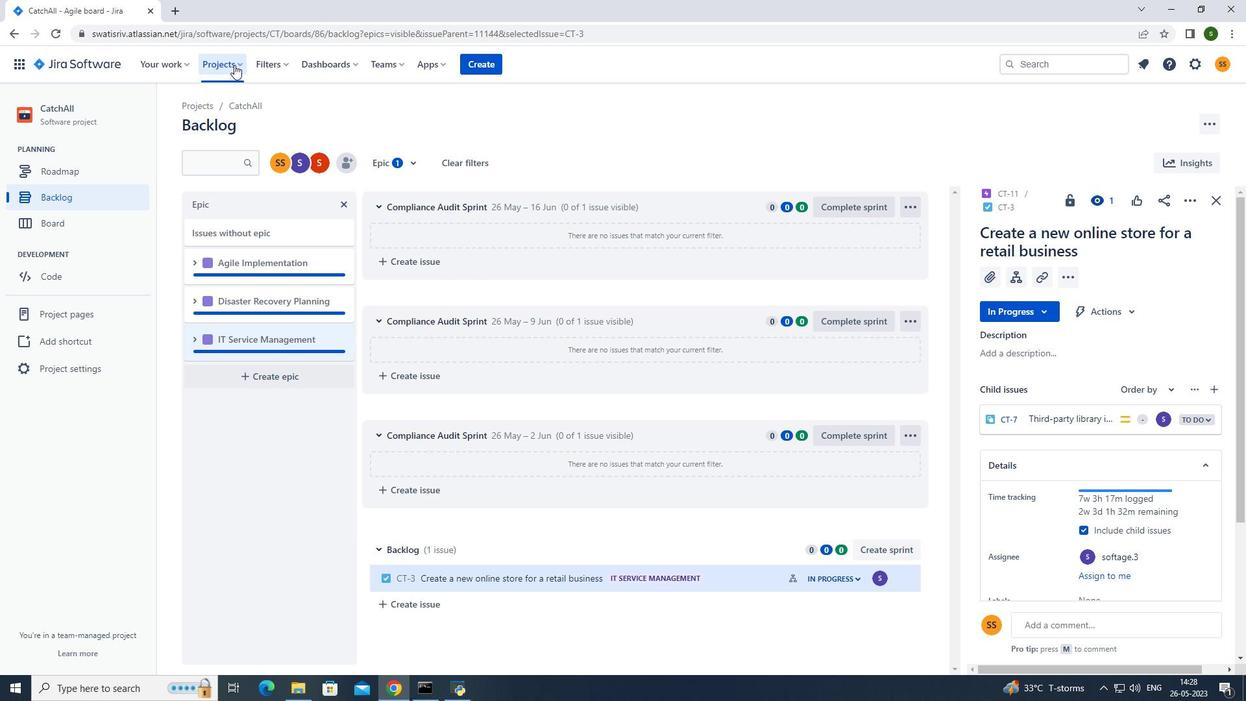 
Action: Mouse moved to (255, 118)
Screenshot: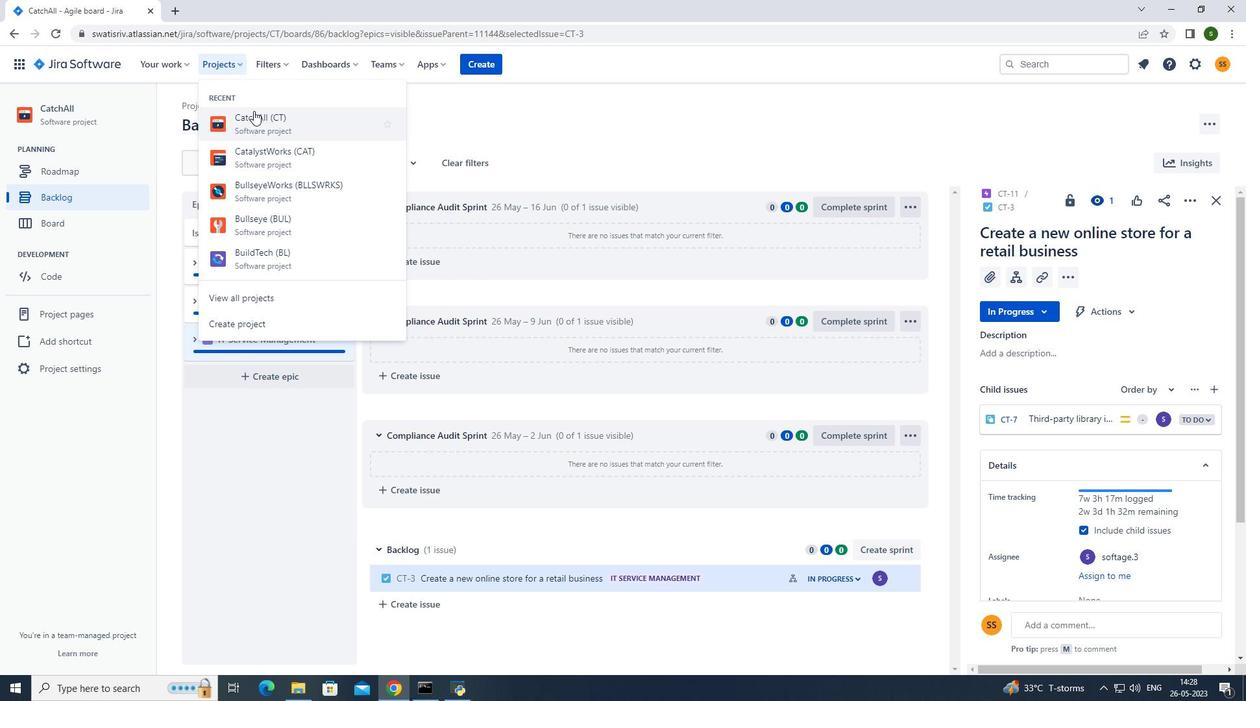 
Action: Mouse pressed left at (255, 118)
Screenshot: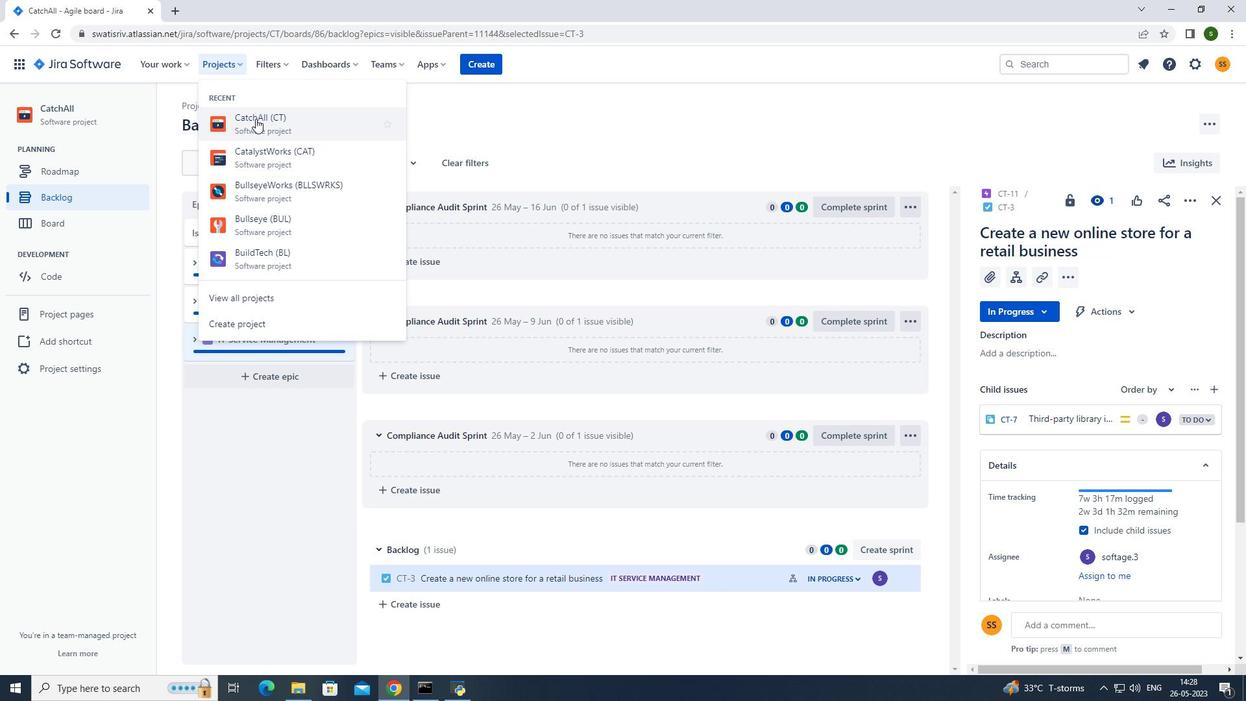 
Action: Mouse moved to (127, 189)
Screenshot: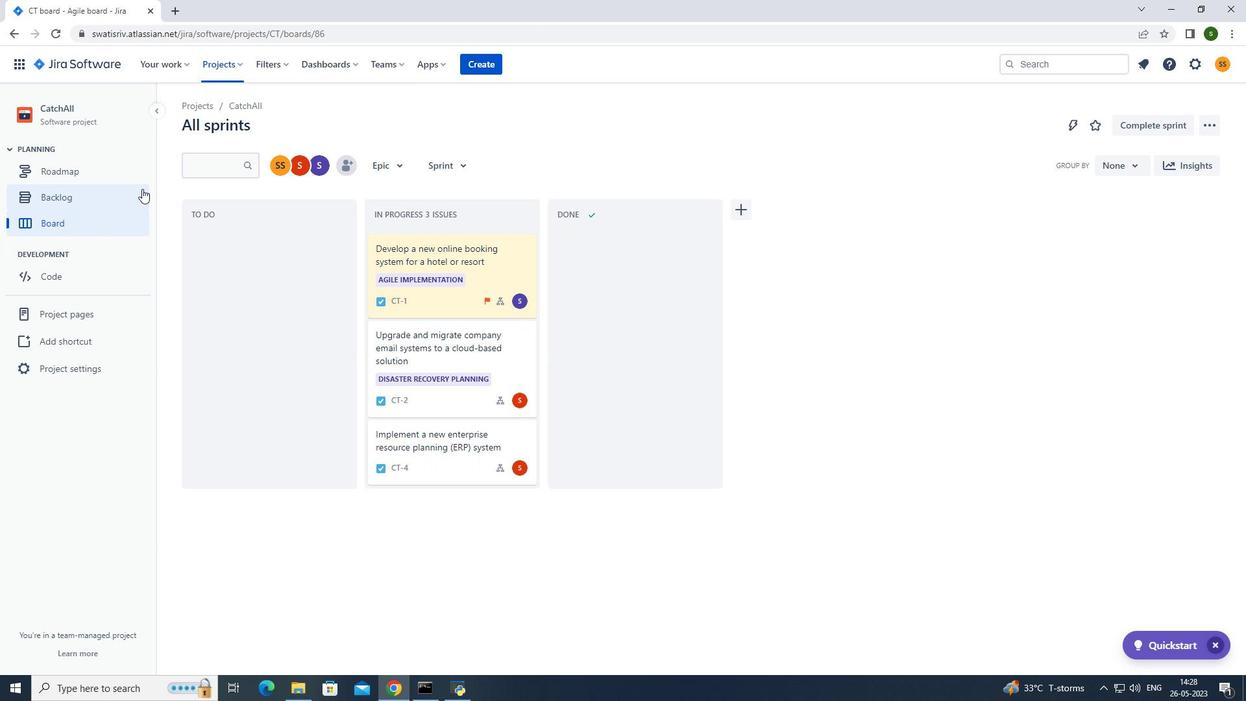 
Action: Mouse pressed left at (127, 189)
Screenshot: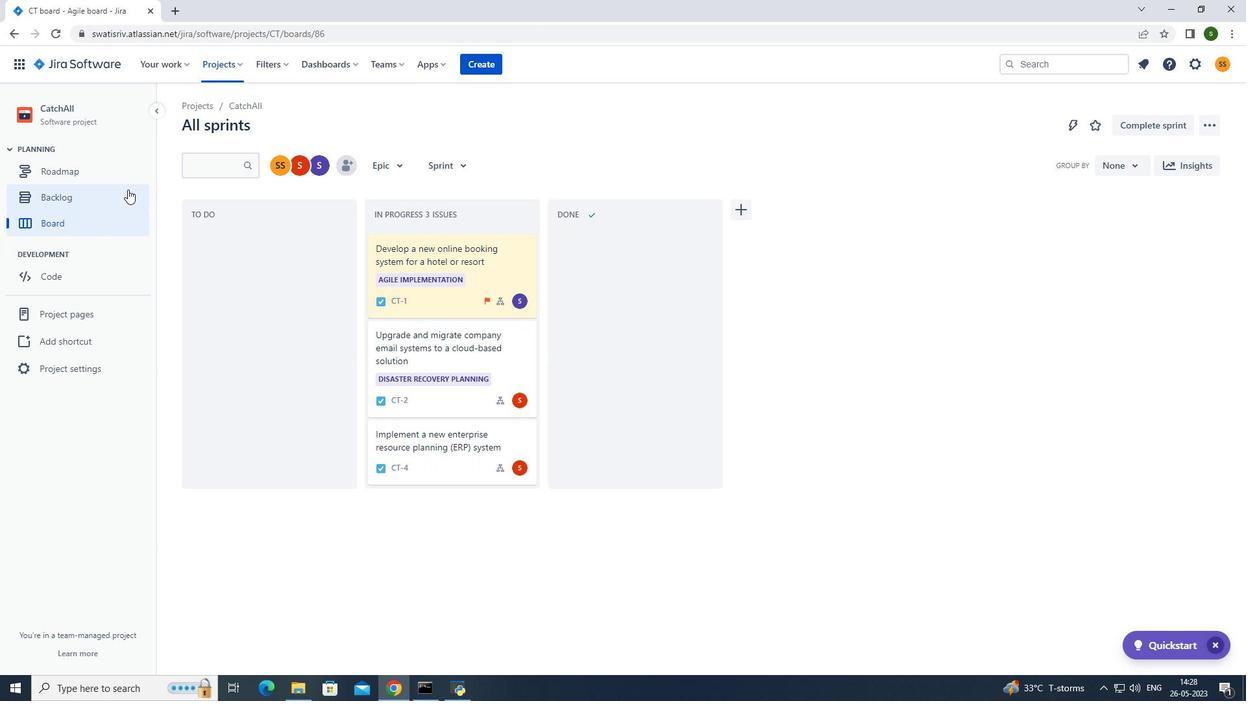 
Action: Mouse moved to (913, 468)
Screenshot: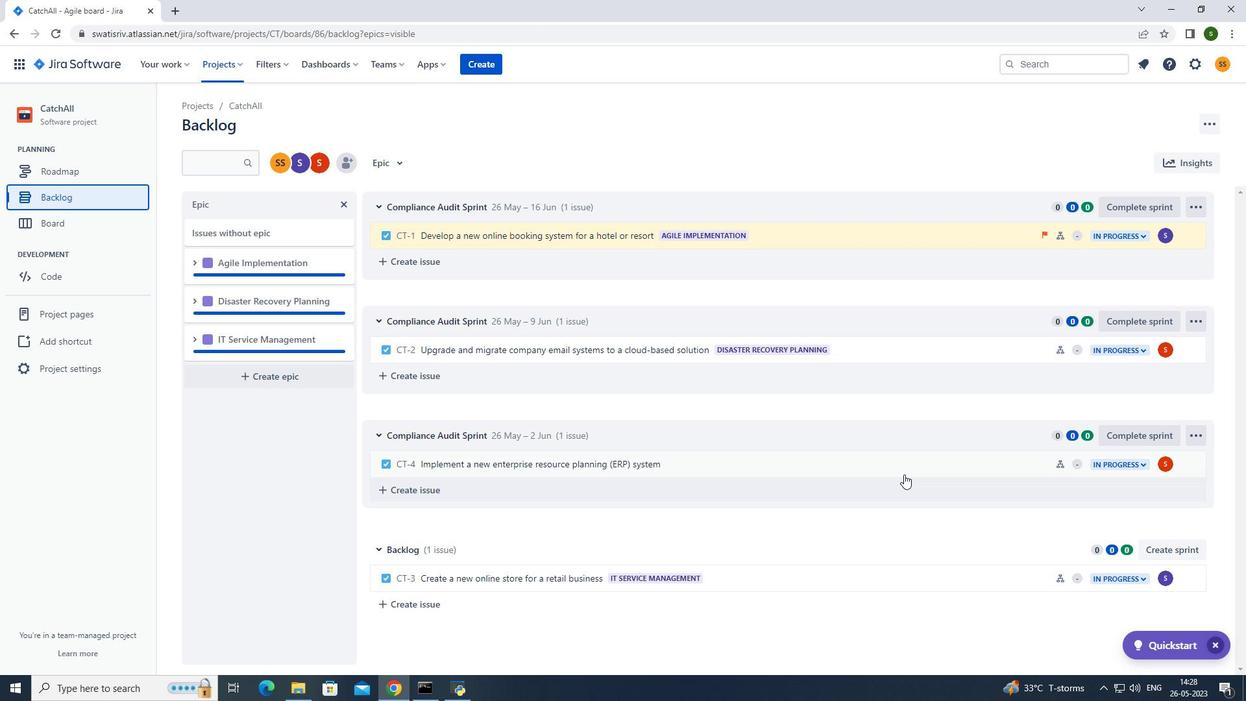 
Action: Mouse pressed left at (913, 468)
Screenshot: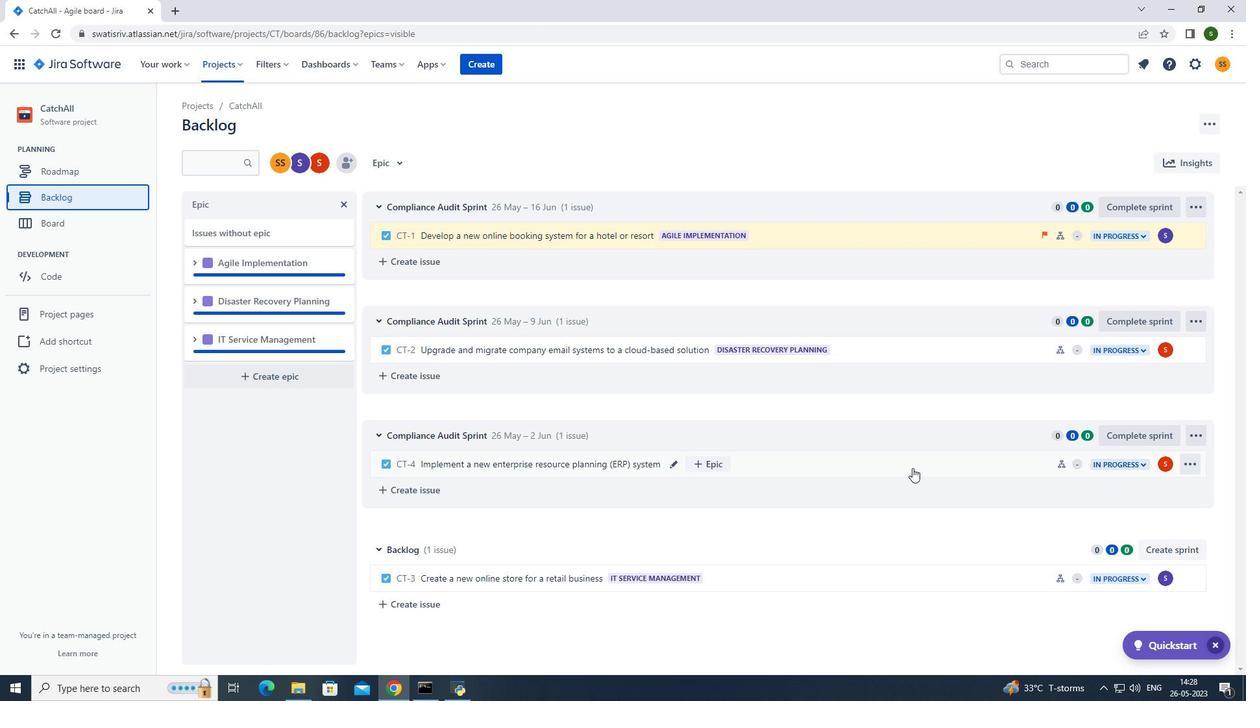 
Action: Mouse moved to (1189, 198)
Screenshot: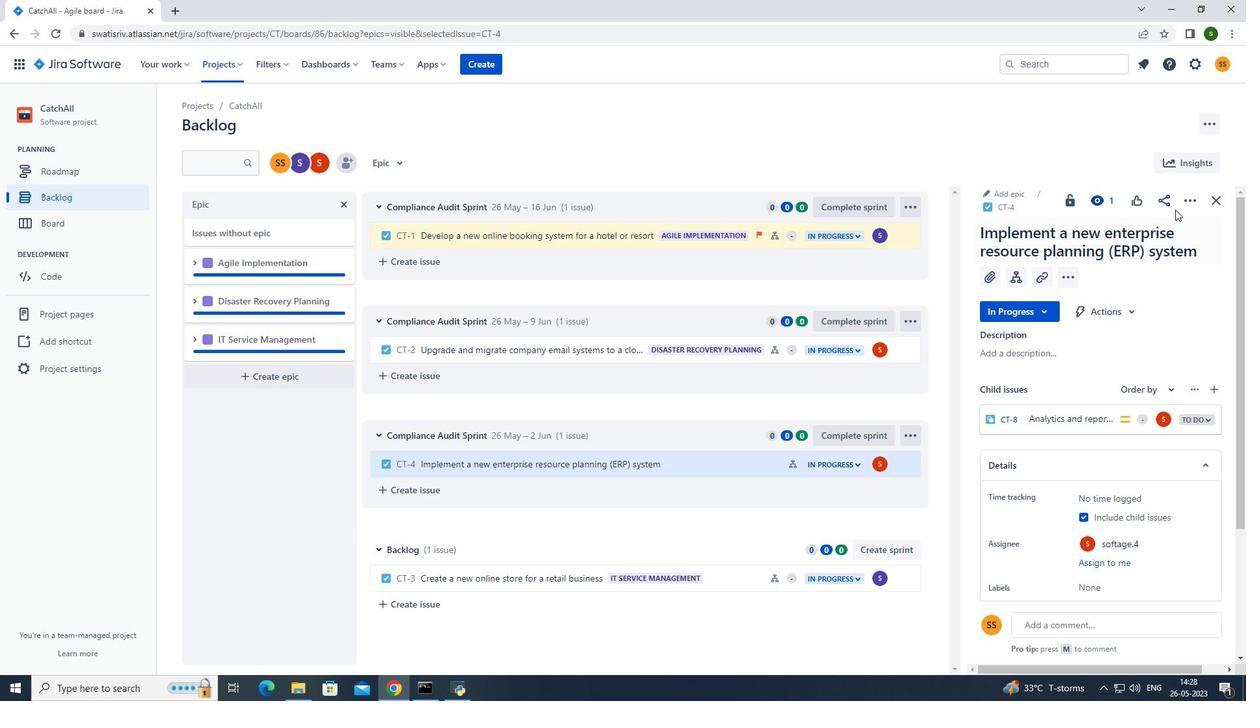 
Action: Mouse pressed left at (1189, 198)
Screenshot: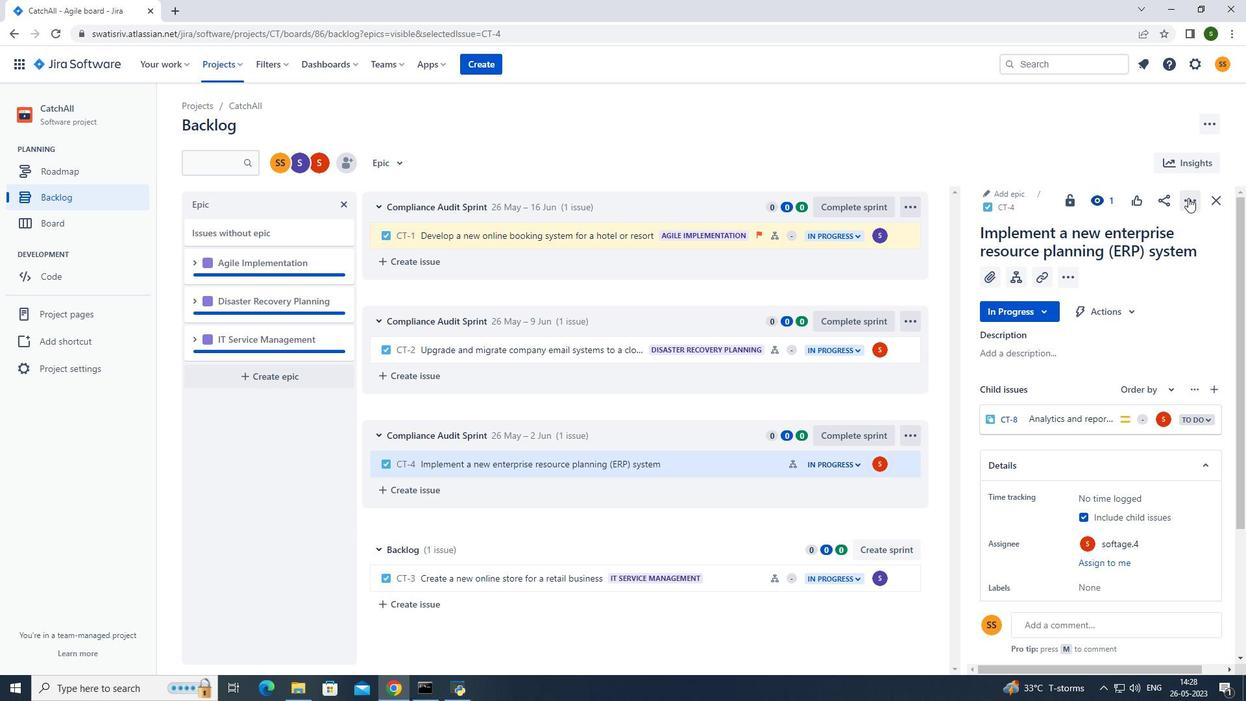 
Action: Mouse moved to (1166, 229)
Screenshot: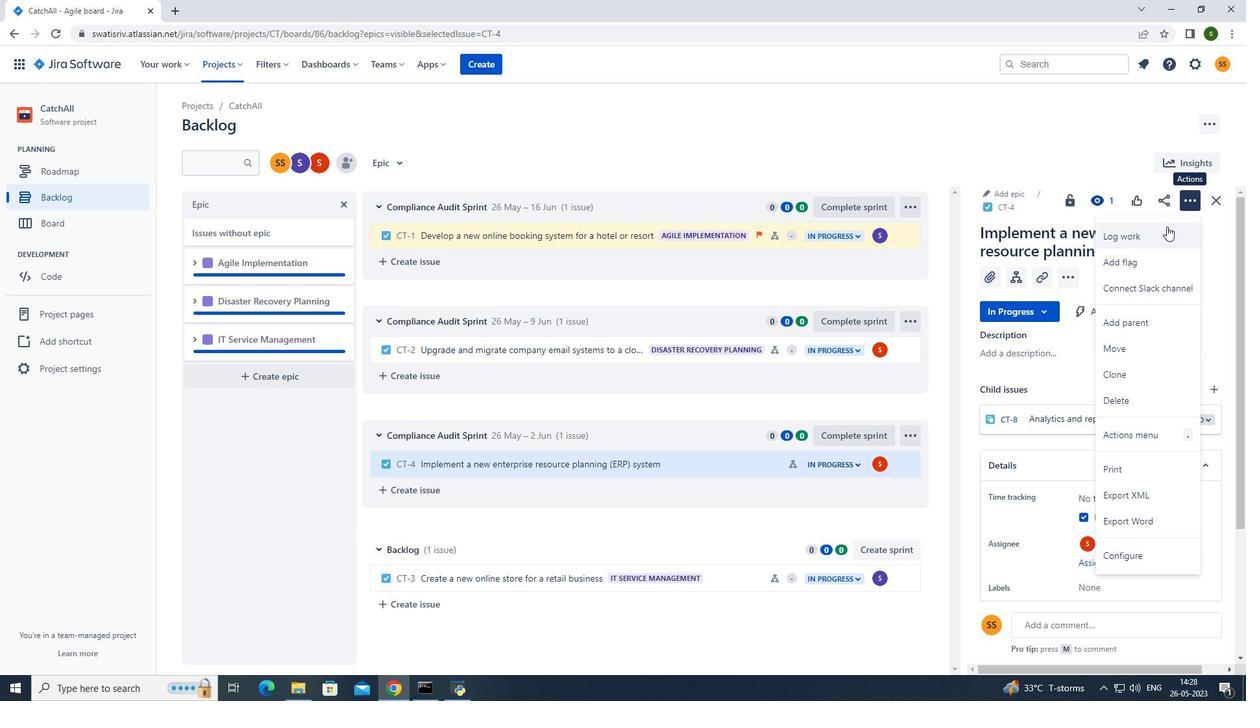 
Action: Mouse pressed left at (1166, 229)
Screenshot: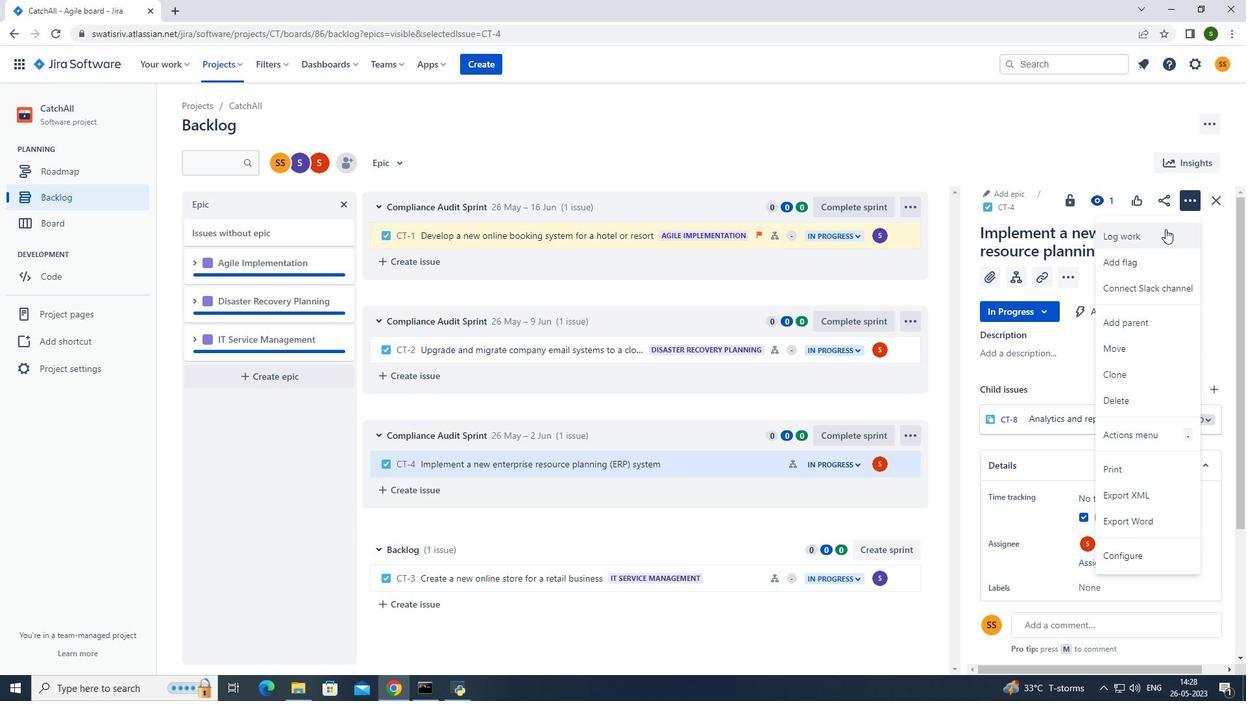 
Action: Mouse moved to (610, 198)
Screenshot: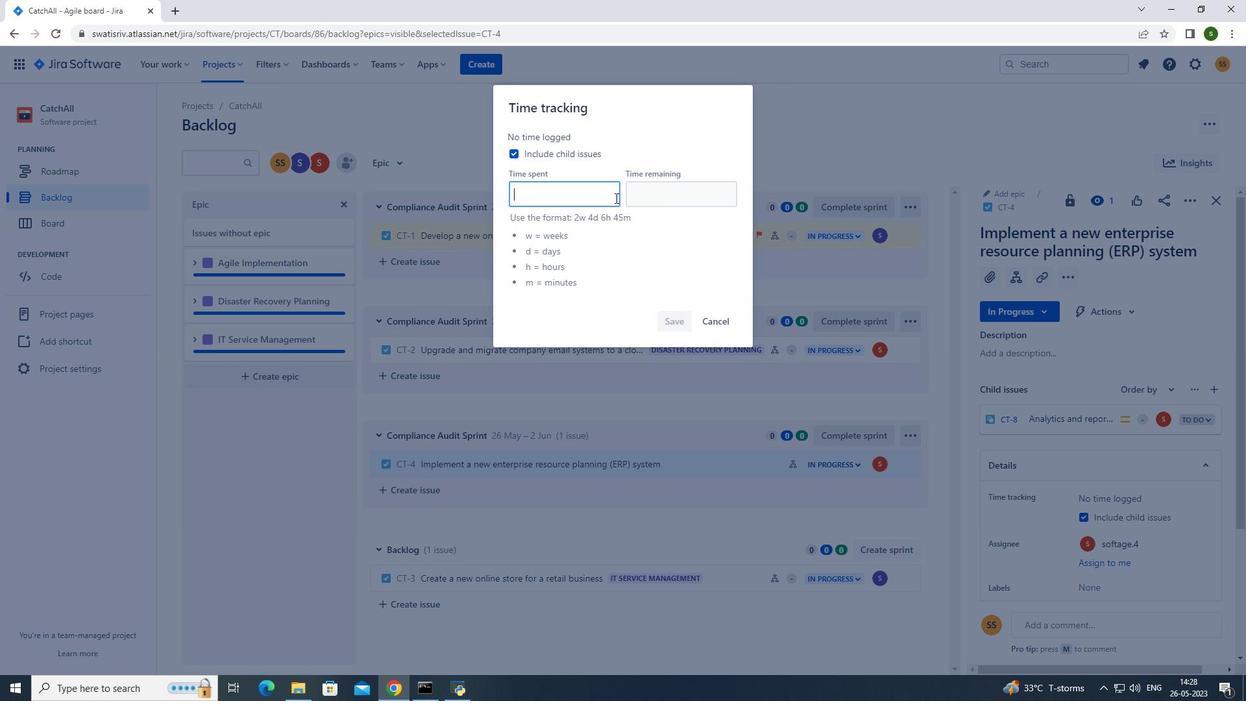 
Action: Mouse pressed left at (610, 198)
Screenshot: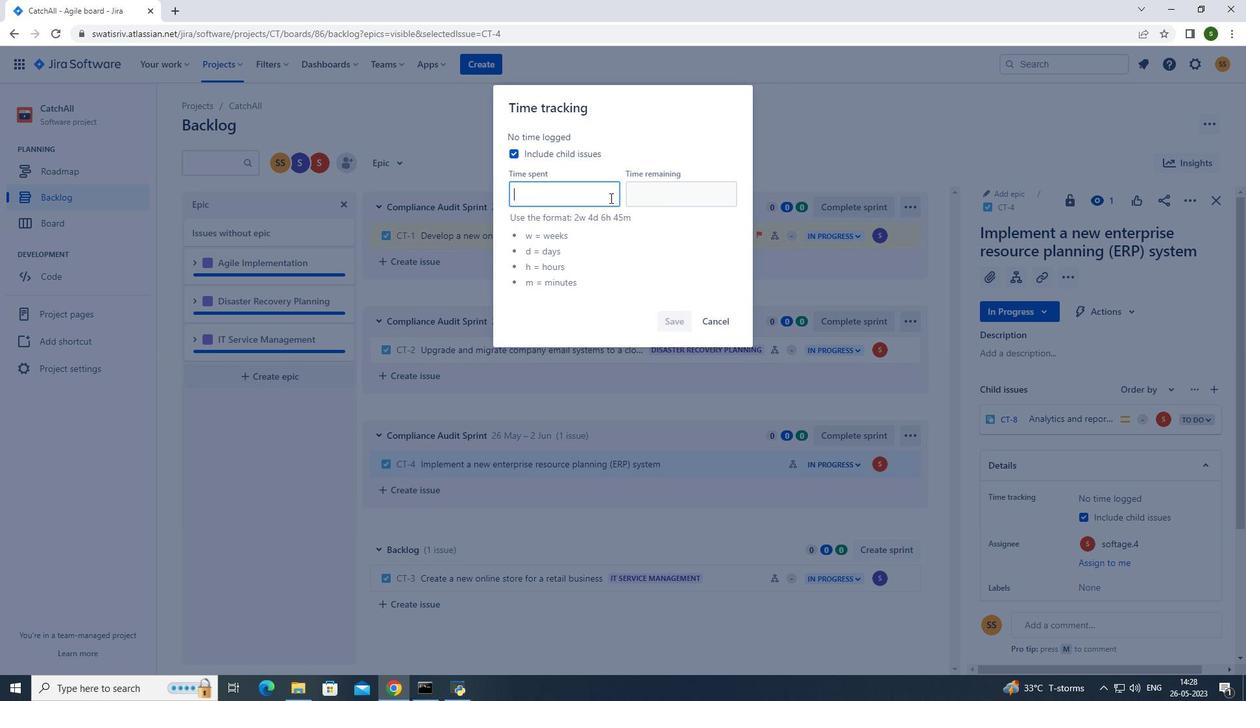 
Action: Key pressed 5w<Key.space>1d<Key.space>8h<Key.space>56m
Screenshot: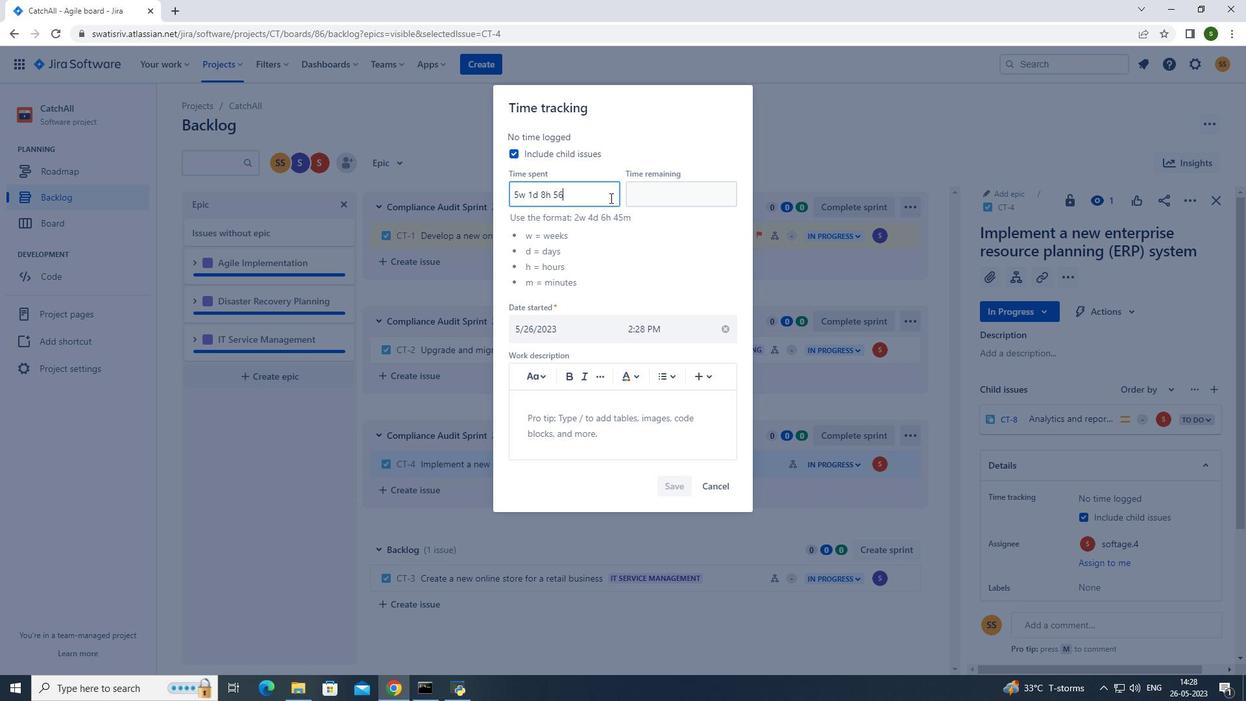 
Action: Mouse moved to (657, 195)
Screenshot: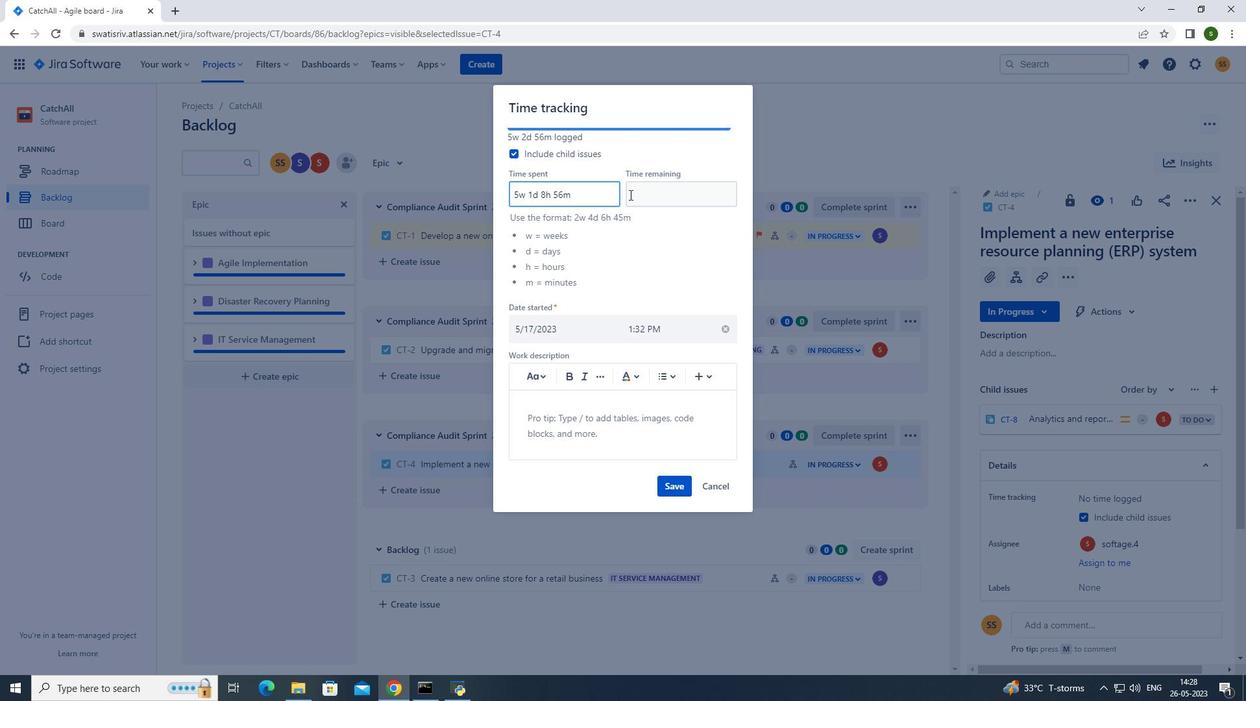 
Action: Mouse pressed left at (657, 195)
Screenshot: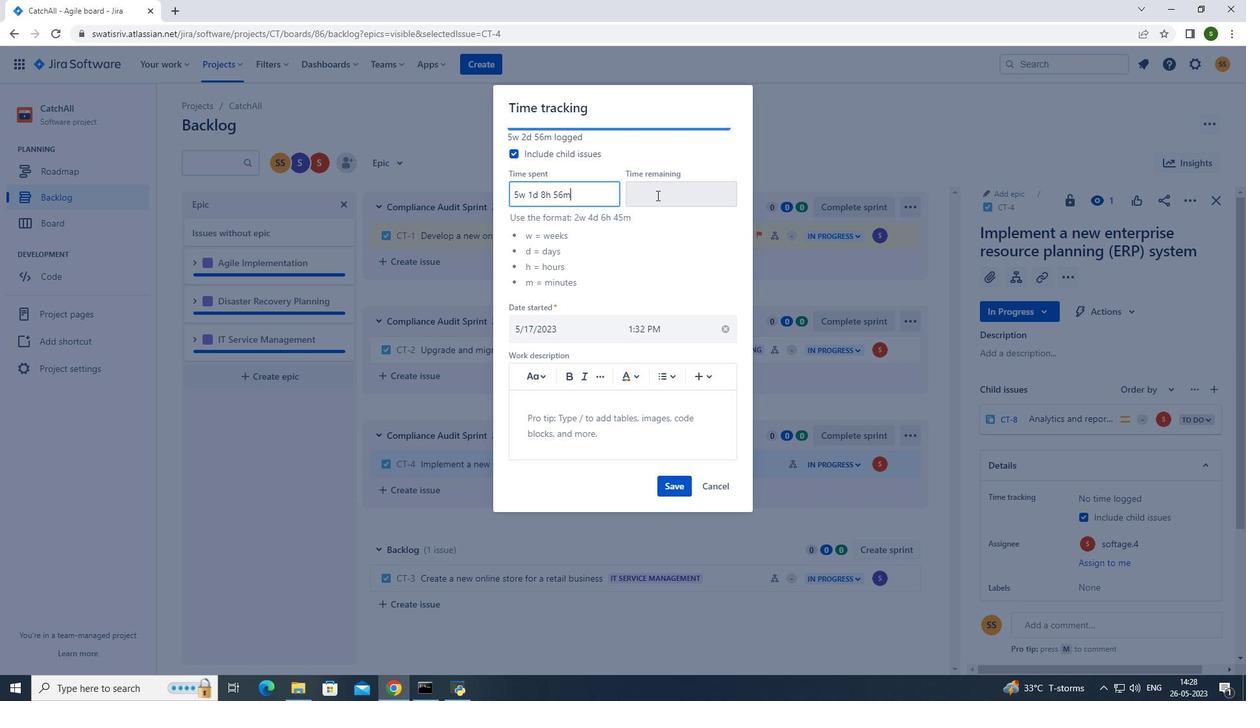 
Action: Key pressed 3w<Key.space>5d<Key.space>11h<Key.space>44m
Screenshot: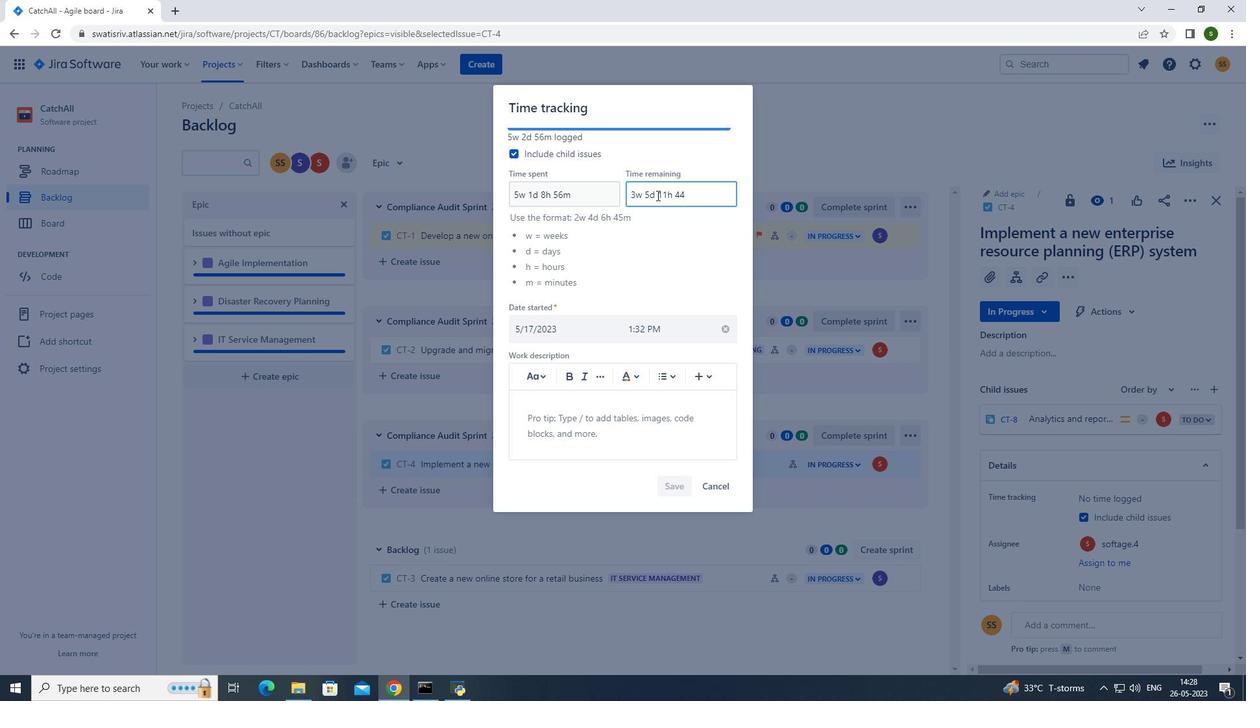 
Action: Mouse moved to (678, 490)
Screenshot: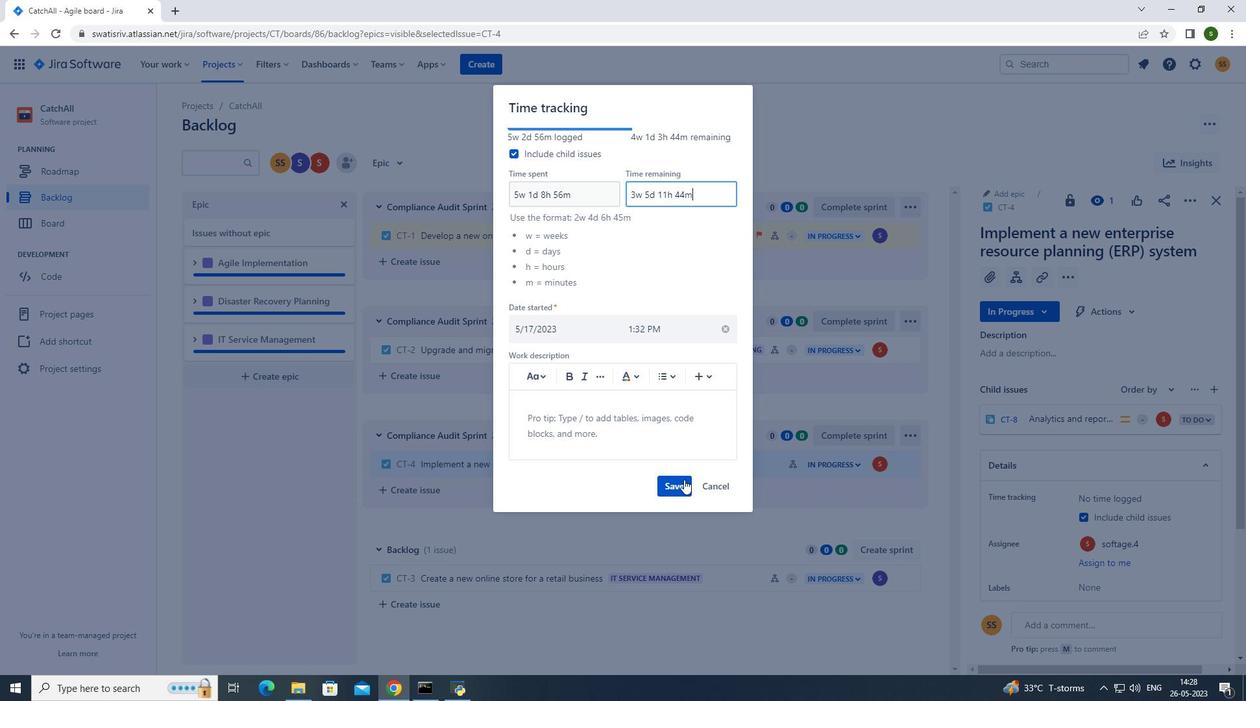 
Action: Mouse pressed left at (678, 490)
Screenshot: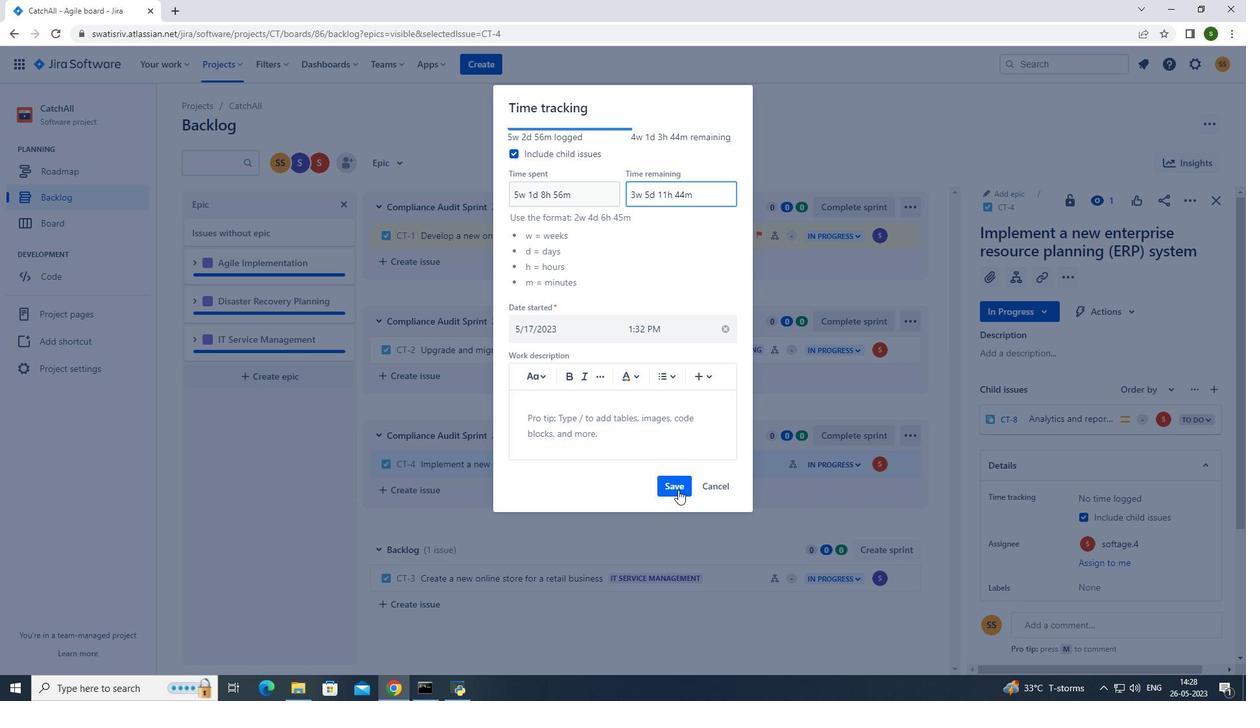 
Action: Mouse moved to (911, 465)
Screenshot: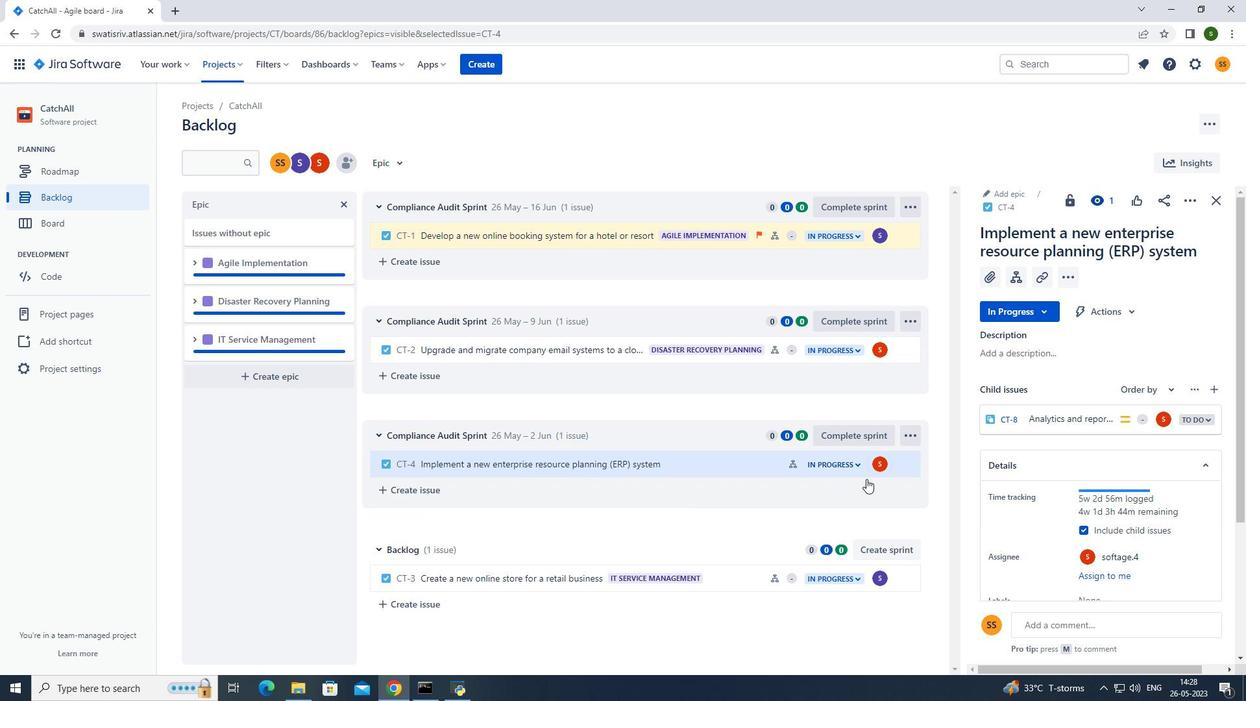 
Action: Mouse pressed left at (911, 465)
Screenshot: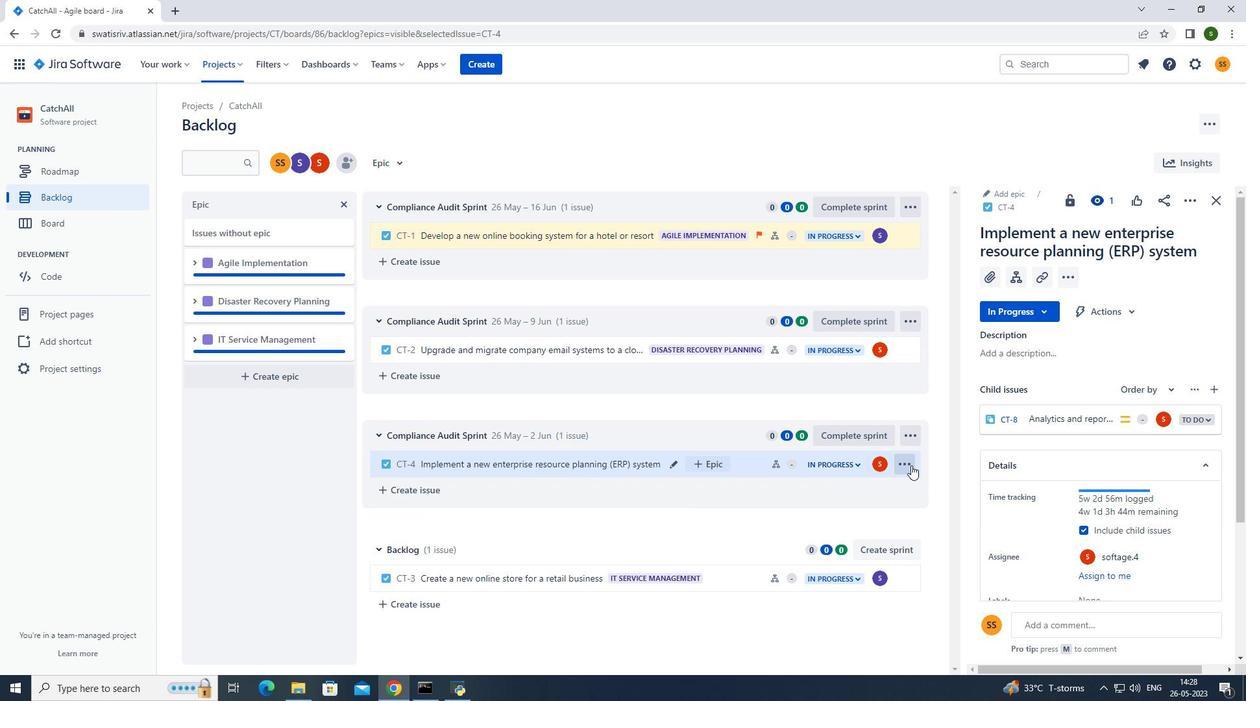 
Action: Mouse moved to (905, 439)
Screenshot: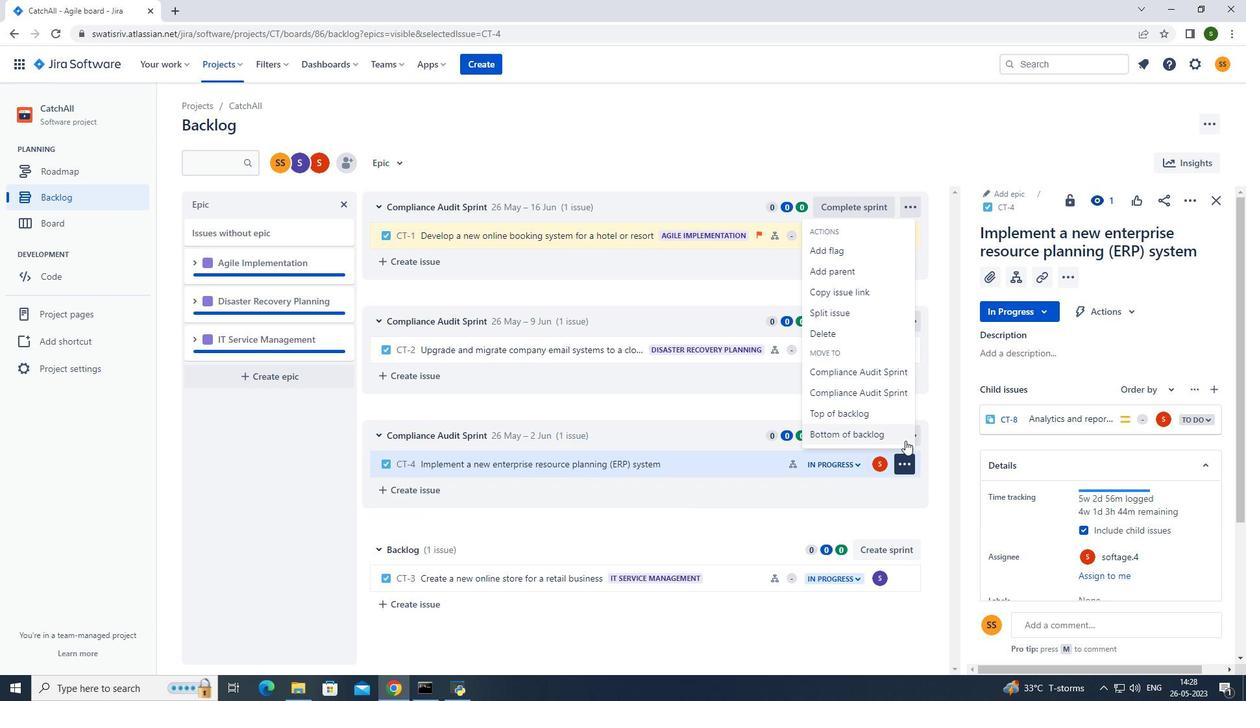 
Action: Mouse pressed left at (905, 439)
Screenshot: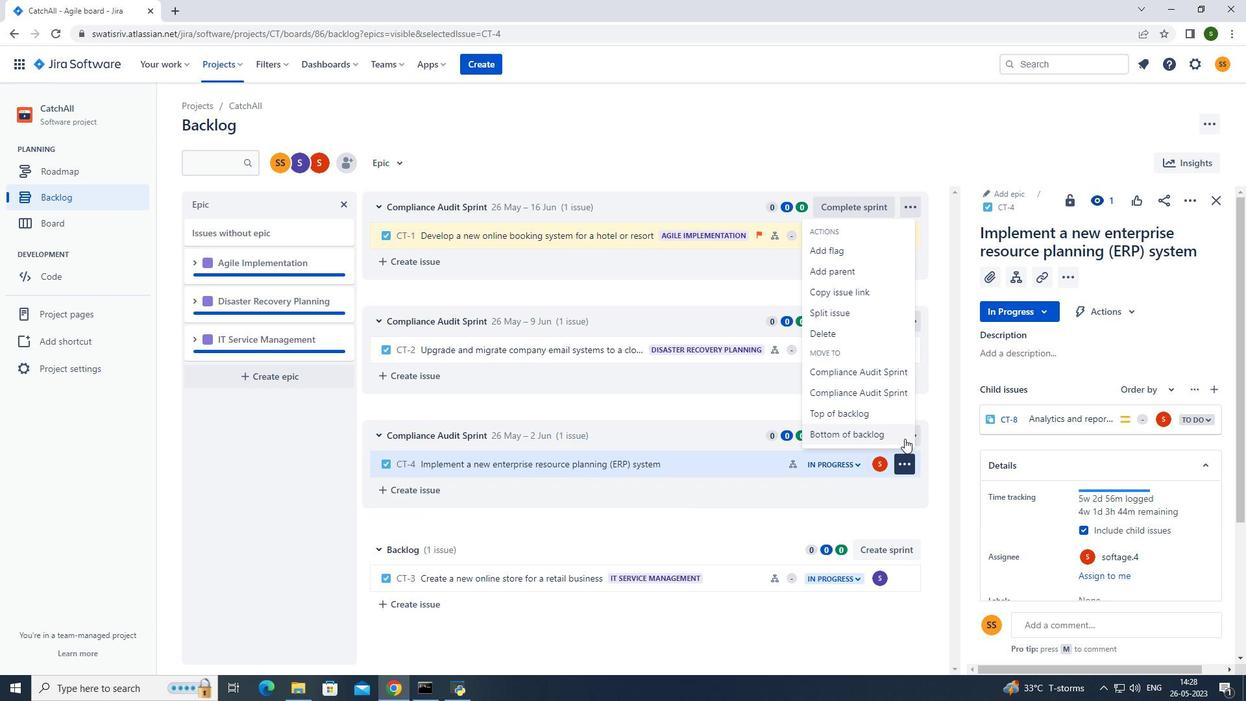 
Action: Mouse moved to (650, 201)
Screenshot: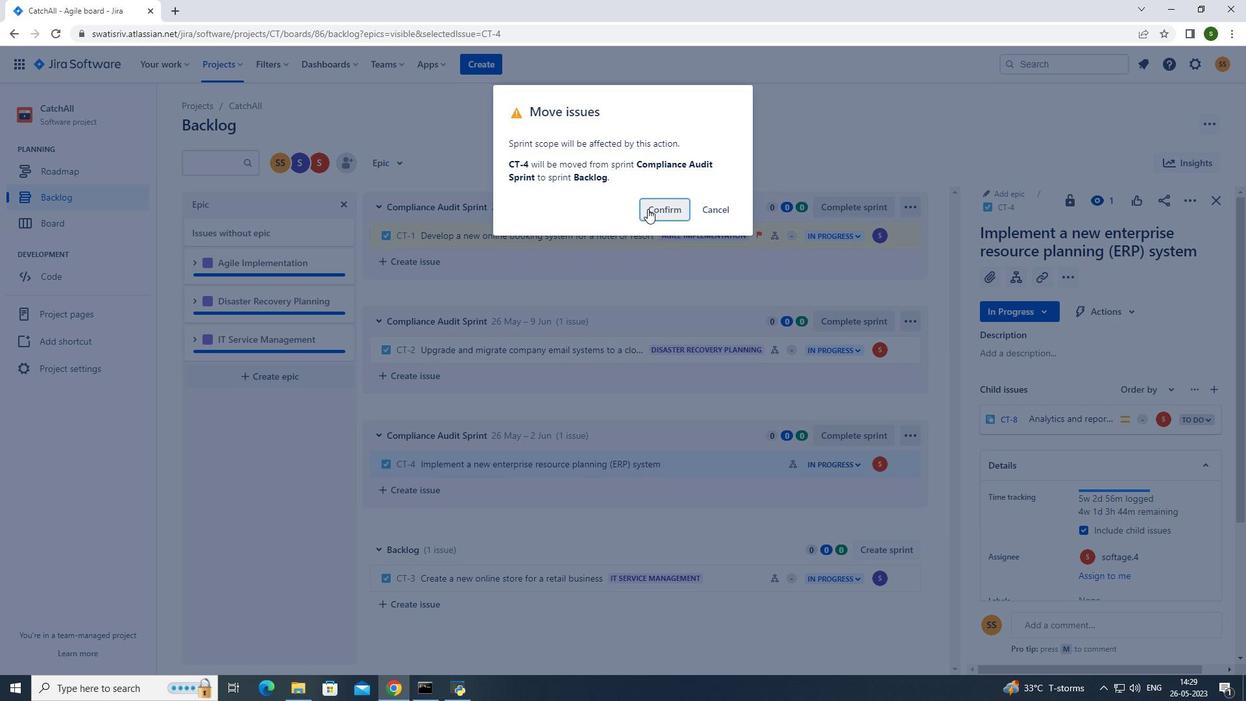 
Action: Mouse pressed left at (650, 201)
Screenshot: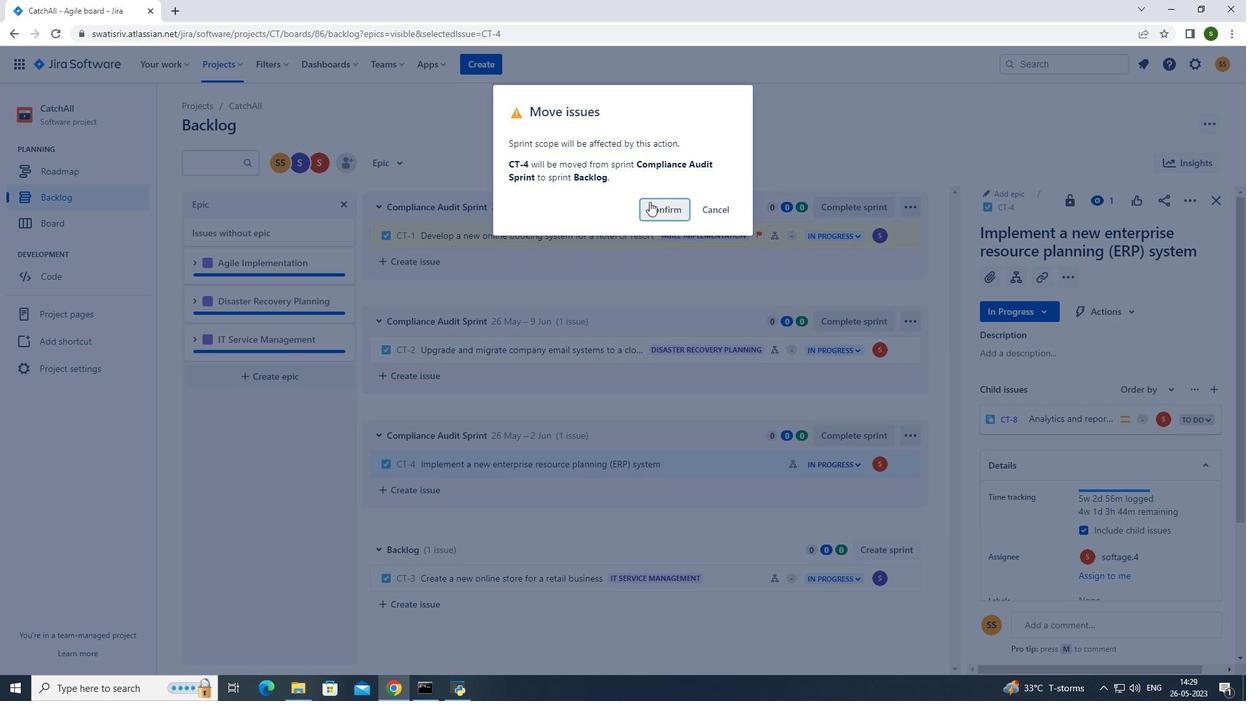 
Action: Mouse moved to (694, 605)
Screenshot: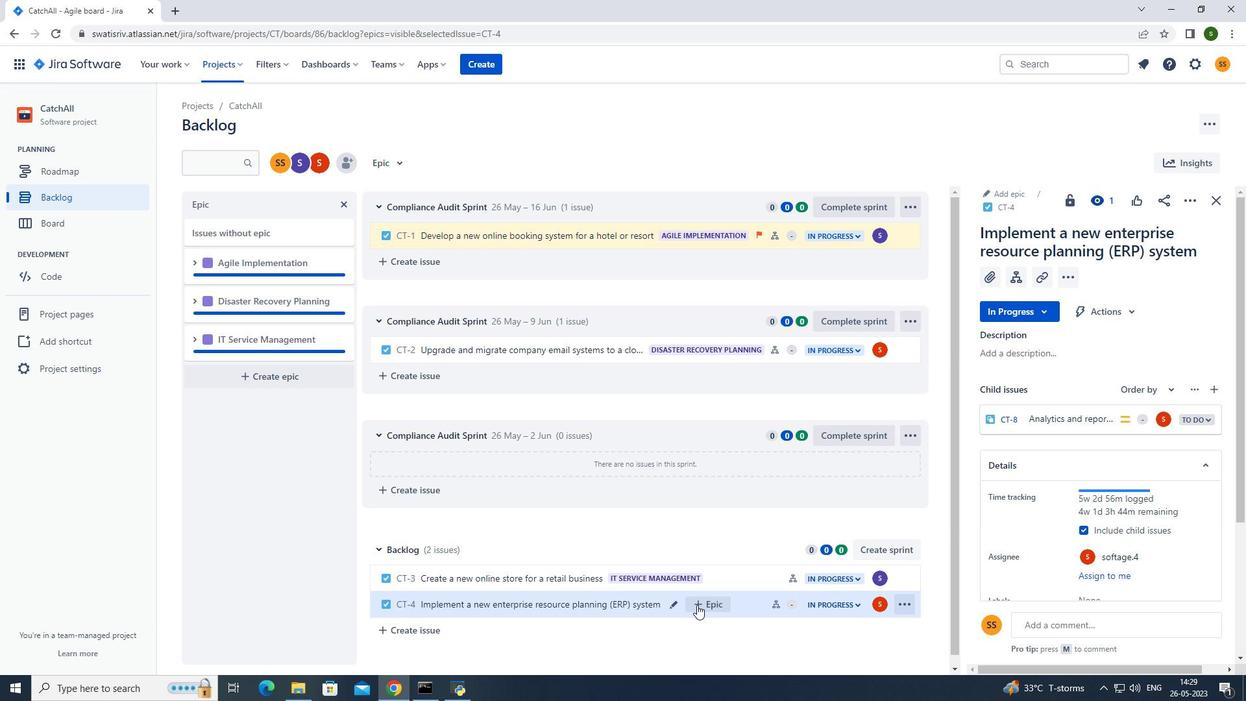 
Action: Mouse pressed left at (694, 605)
Screenshot: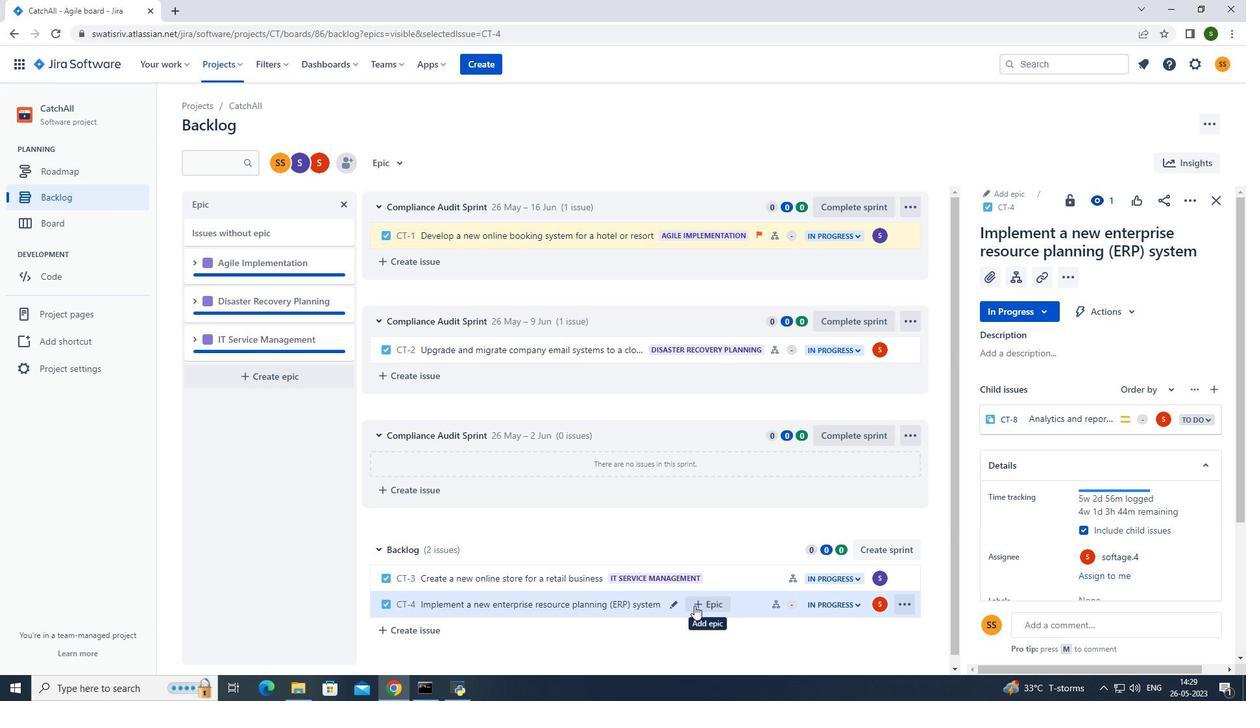 
Action: Mouse moved to (954, 565)
Screenshot: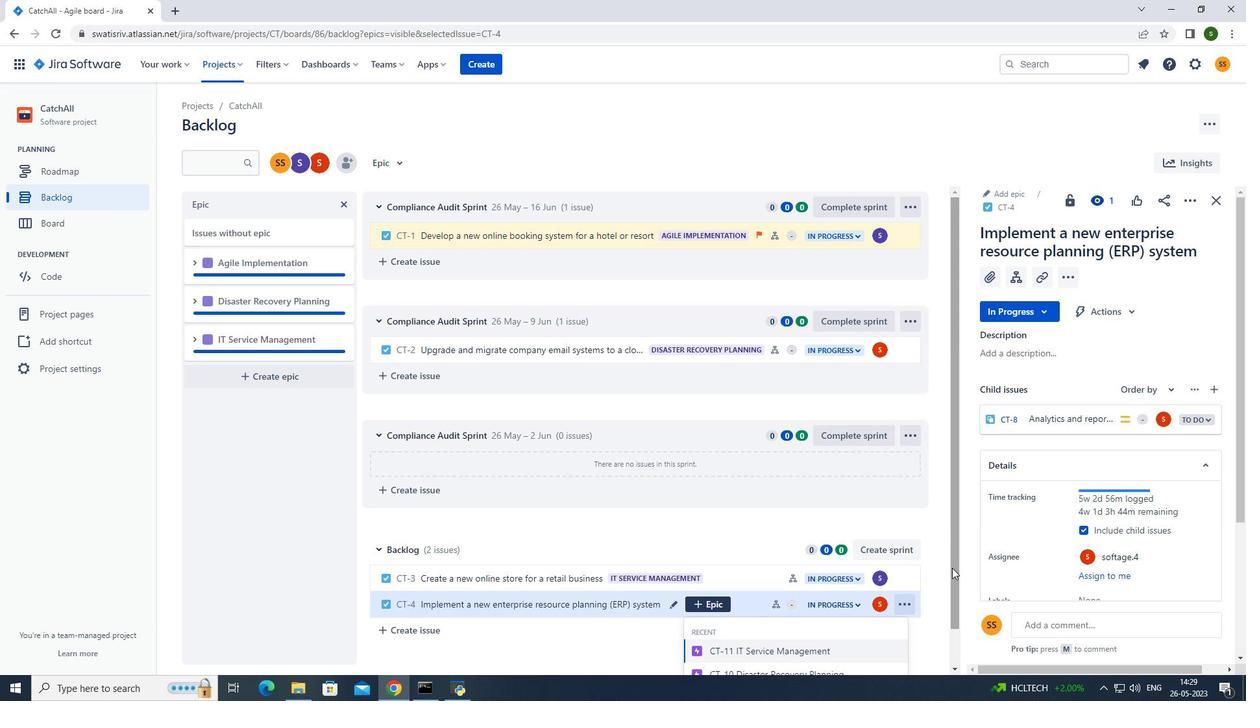 
Action: Mouse pressed left at (954, 565)
Screenshot: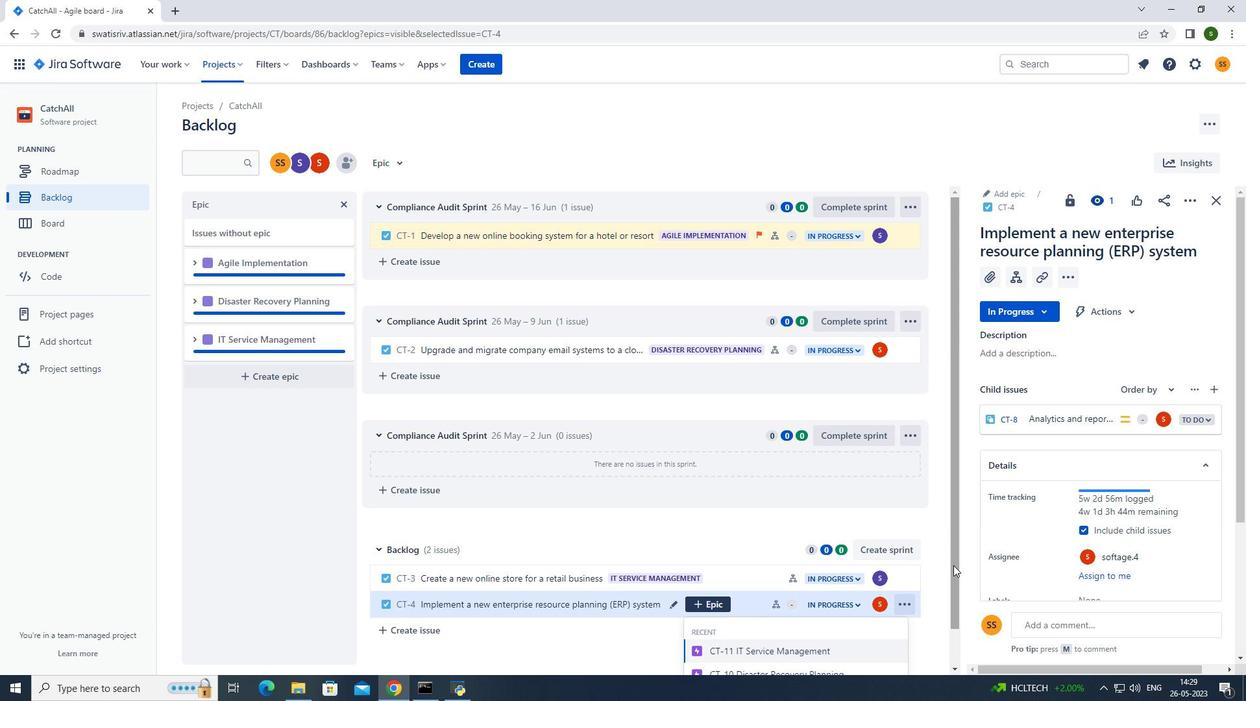 
Action: Mouse moved to (787, 653)
Screenshot: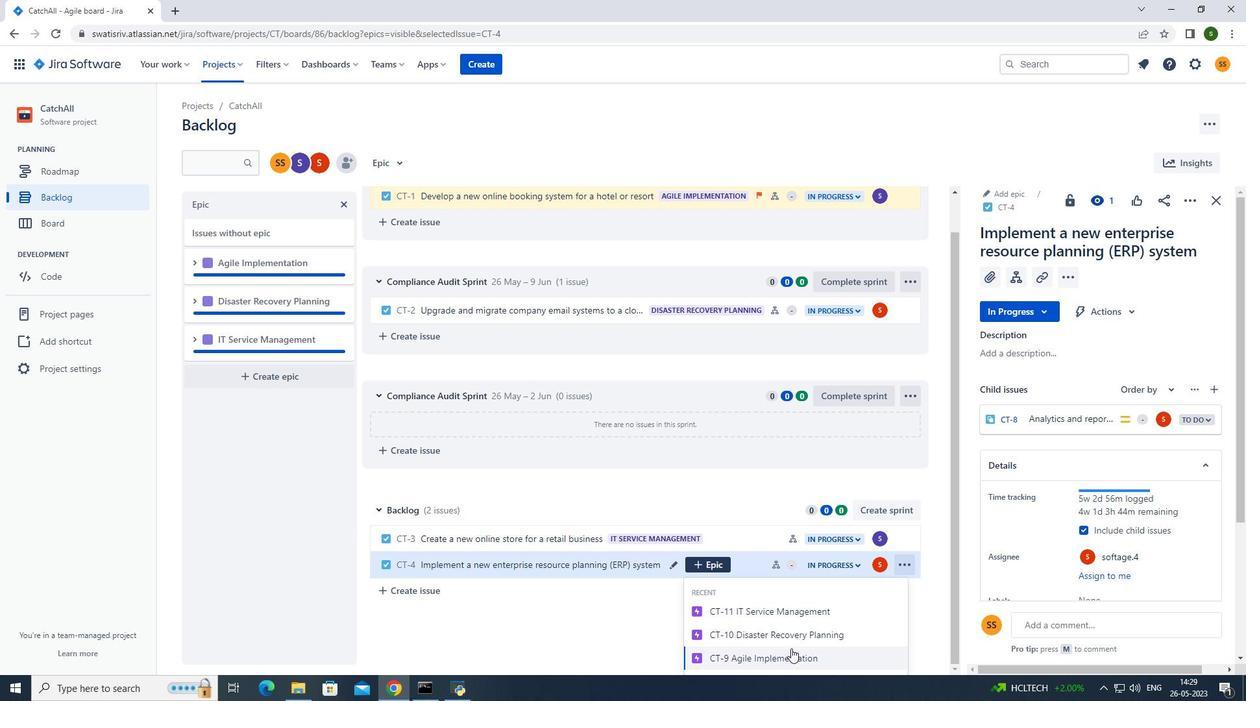
Action: Mouse pressed left at (787, 653)
Screenshot: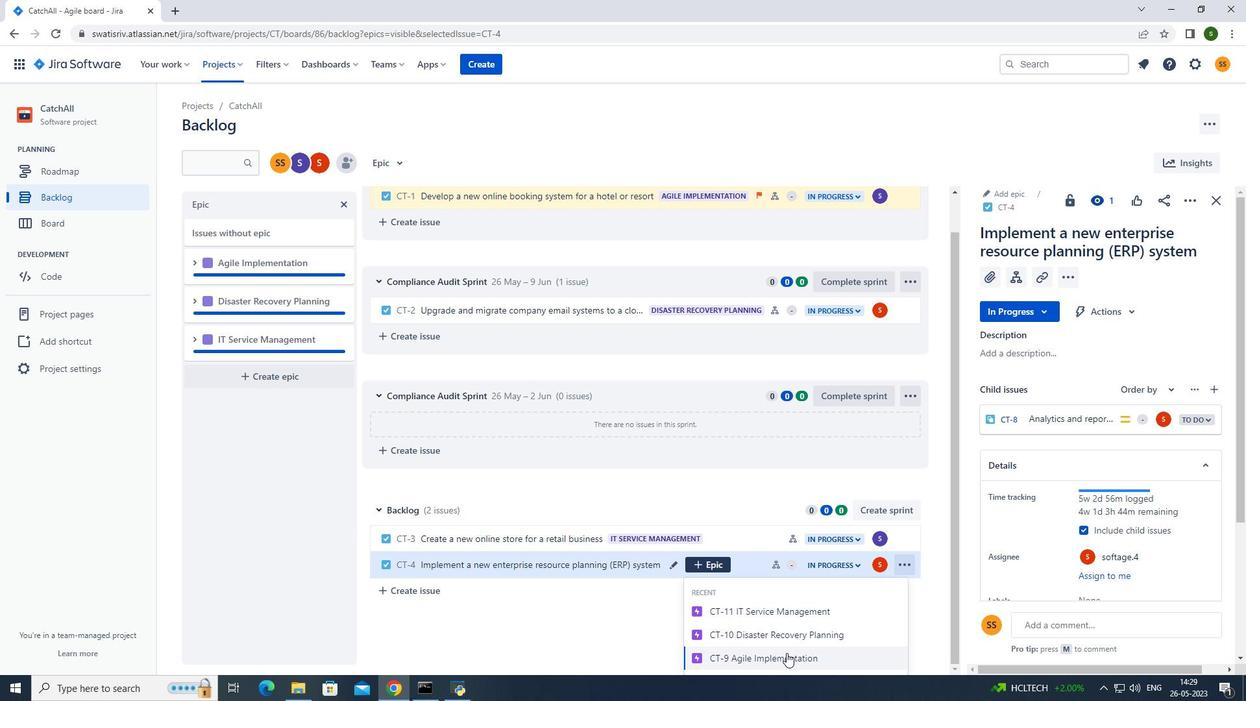 
Action: Mouse moved to (380, 158)
Screenshot: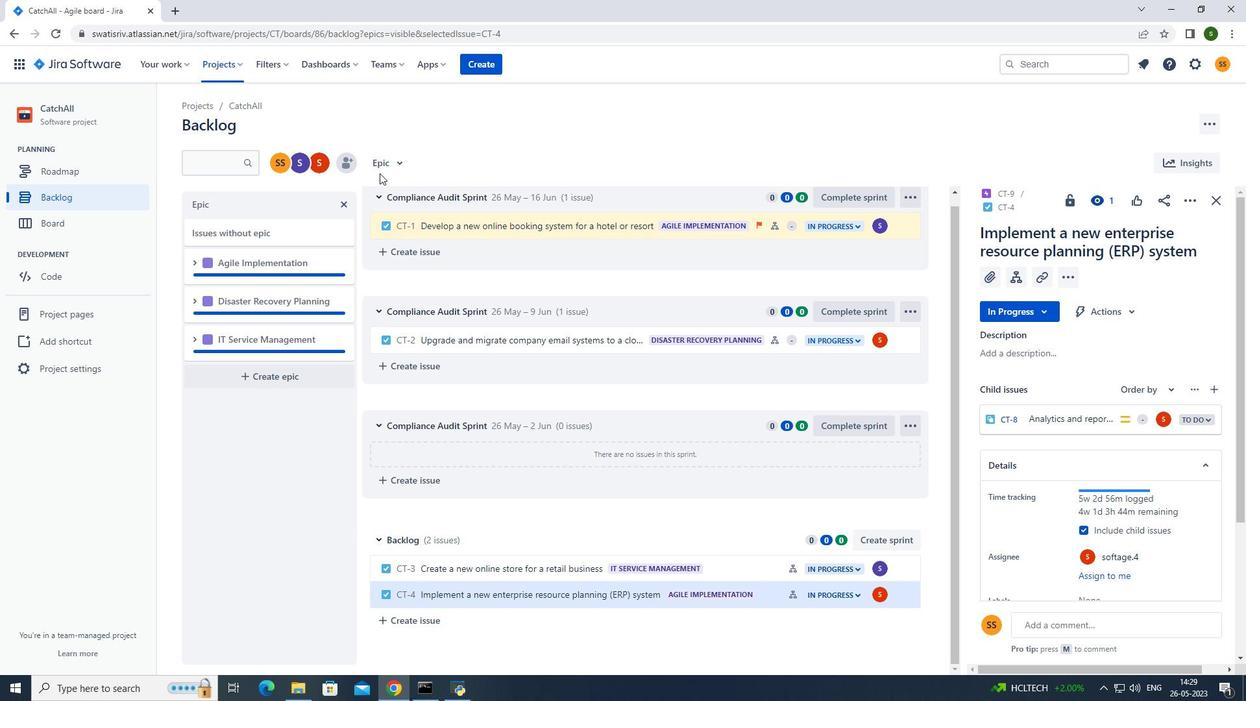 
Action: Mouse pressed left at (380, 158)
Screenshot: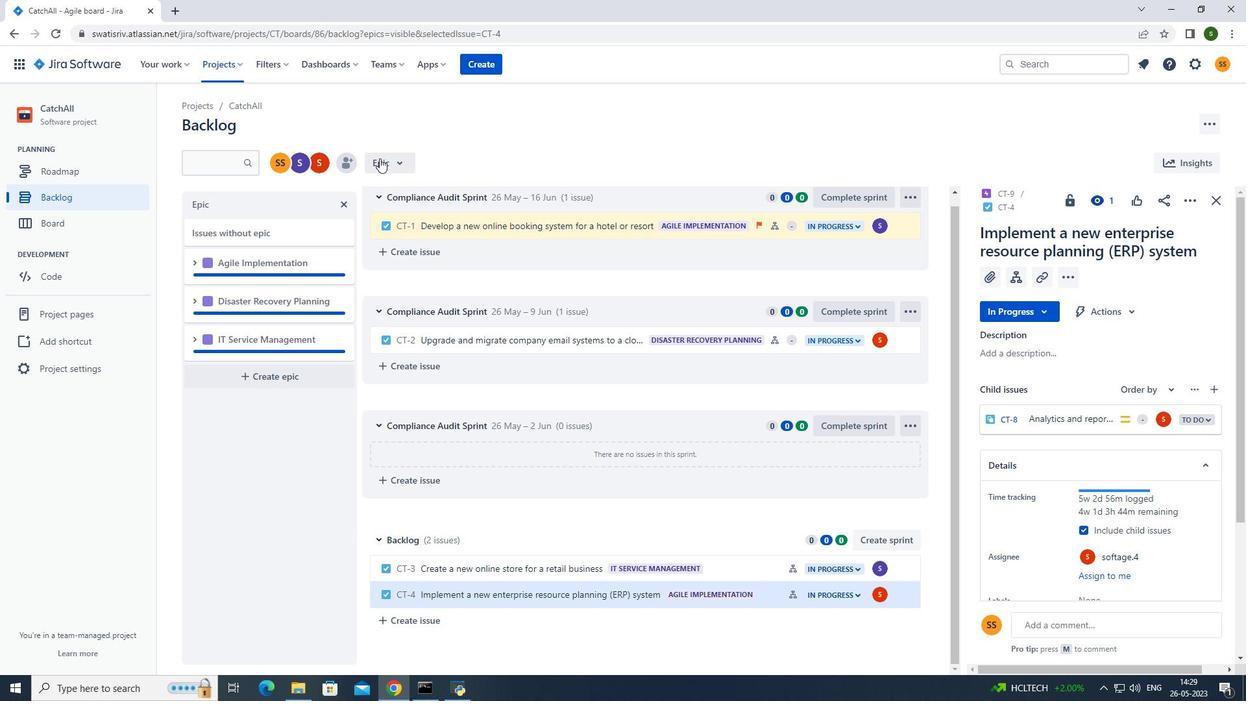 
Action: Mouse moved to (409, 222)
Screenshot: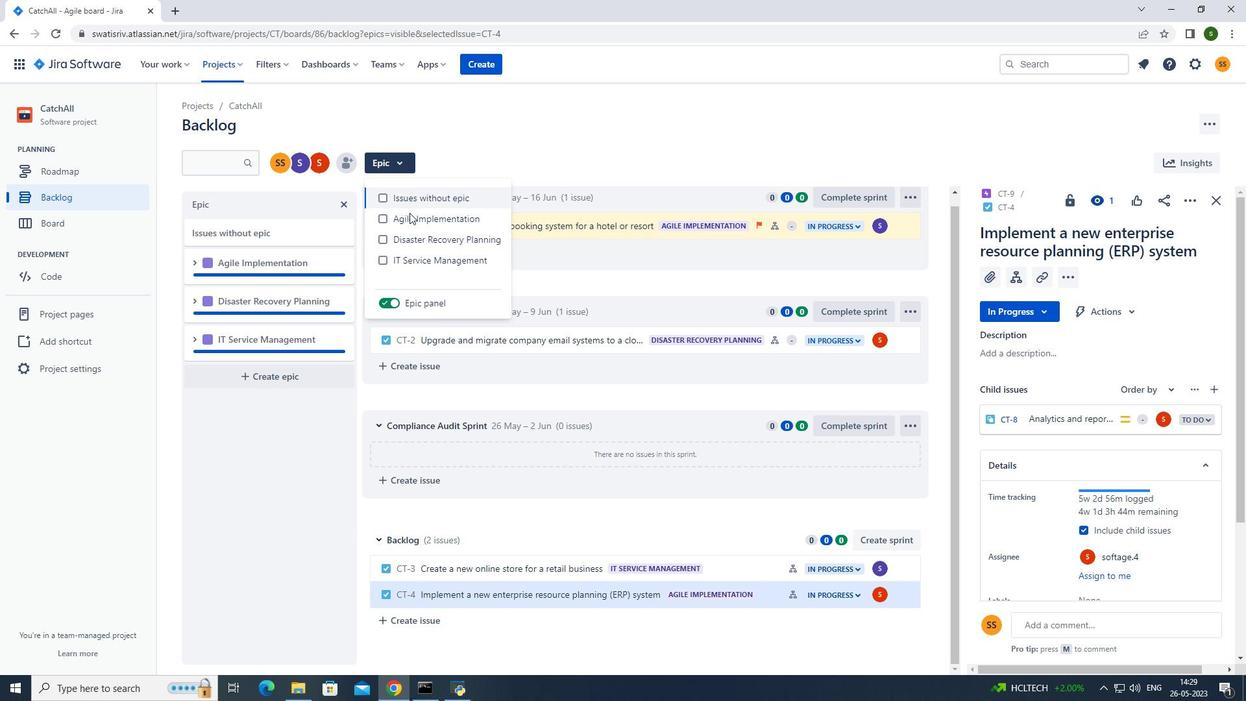 
Action: Mouse pressed left at (409, 222)
Screenshot: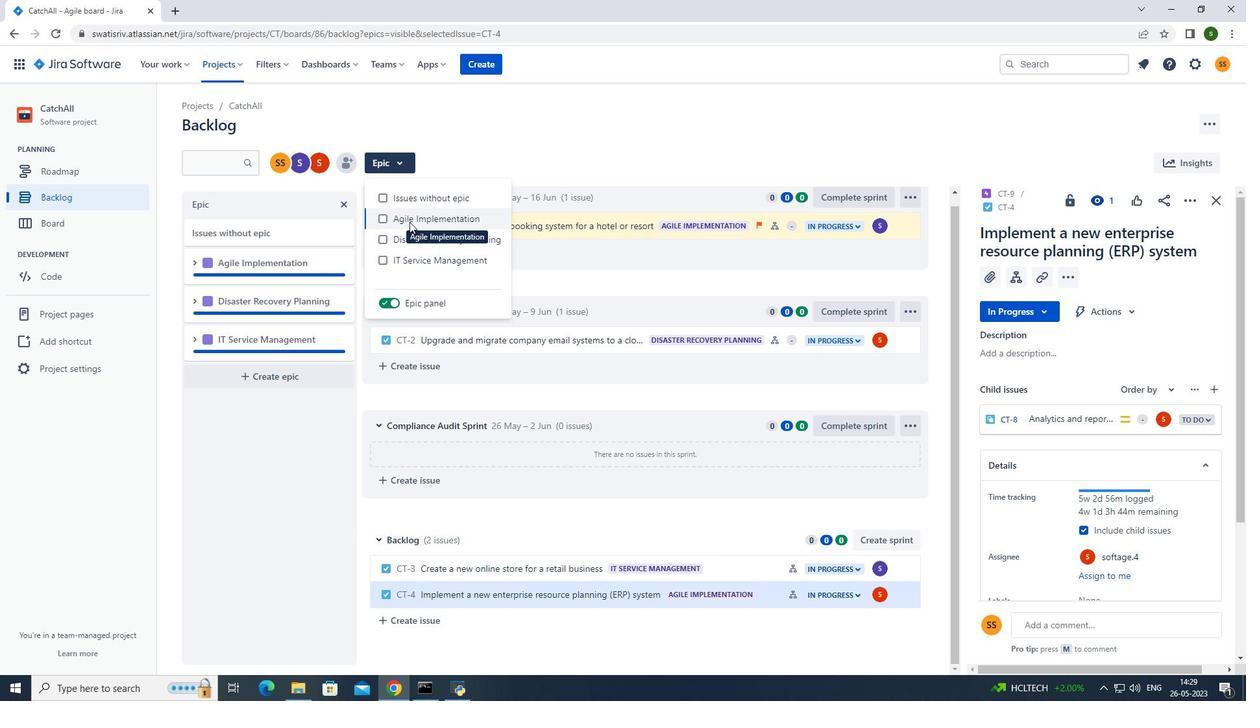 
Action: Mouse moved to (589, 127)
Screenshot: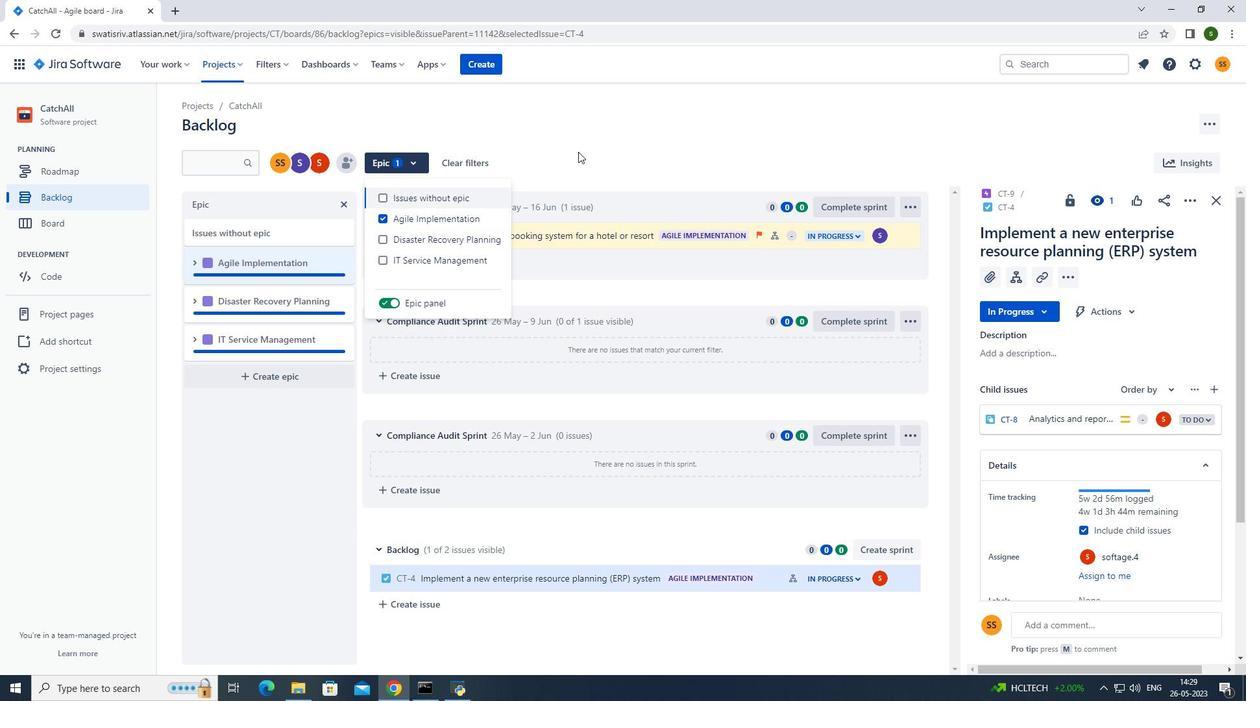 
Action: Mouse pressed left at (589, 127)
Screenshot: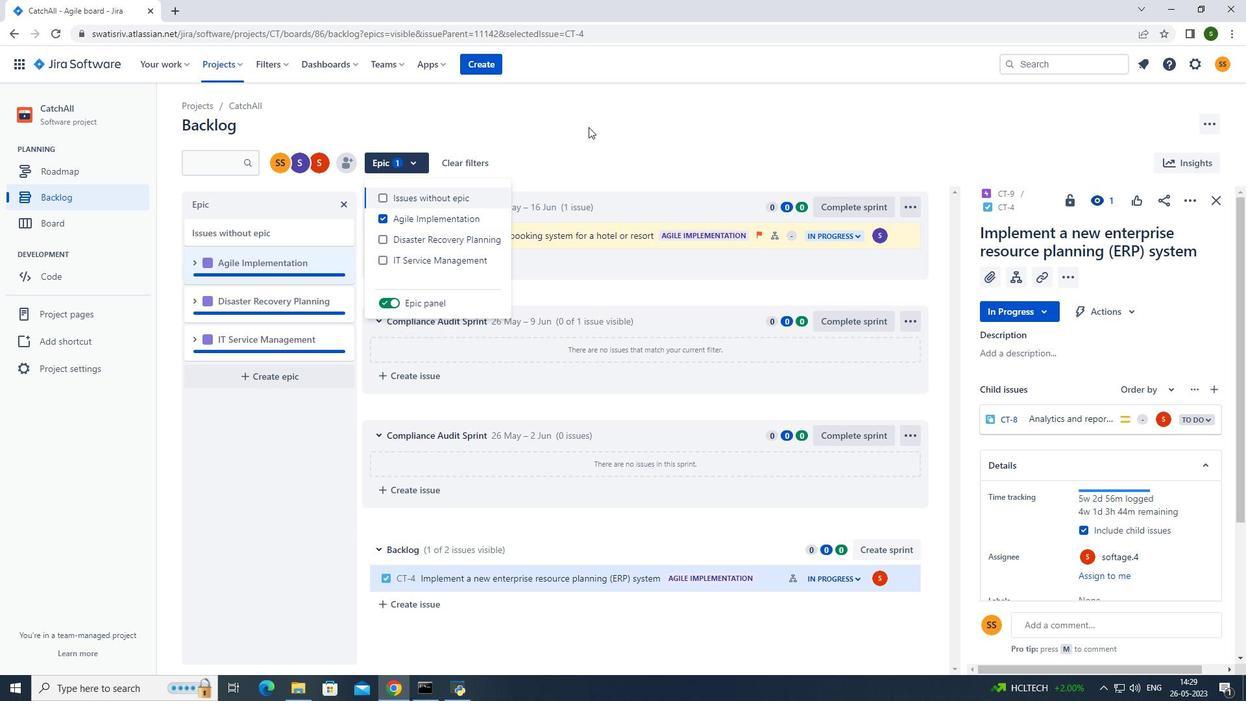 
